 Task: Create a due date automation trigger when advanced on, 2 working days after a card is due add fields without custom field "Resume" cleared at 11:00 AM.
Action: Mouse moved to (1357, 103)
Screenshot: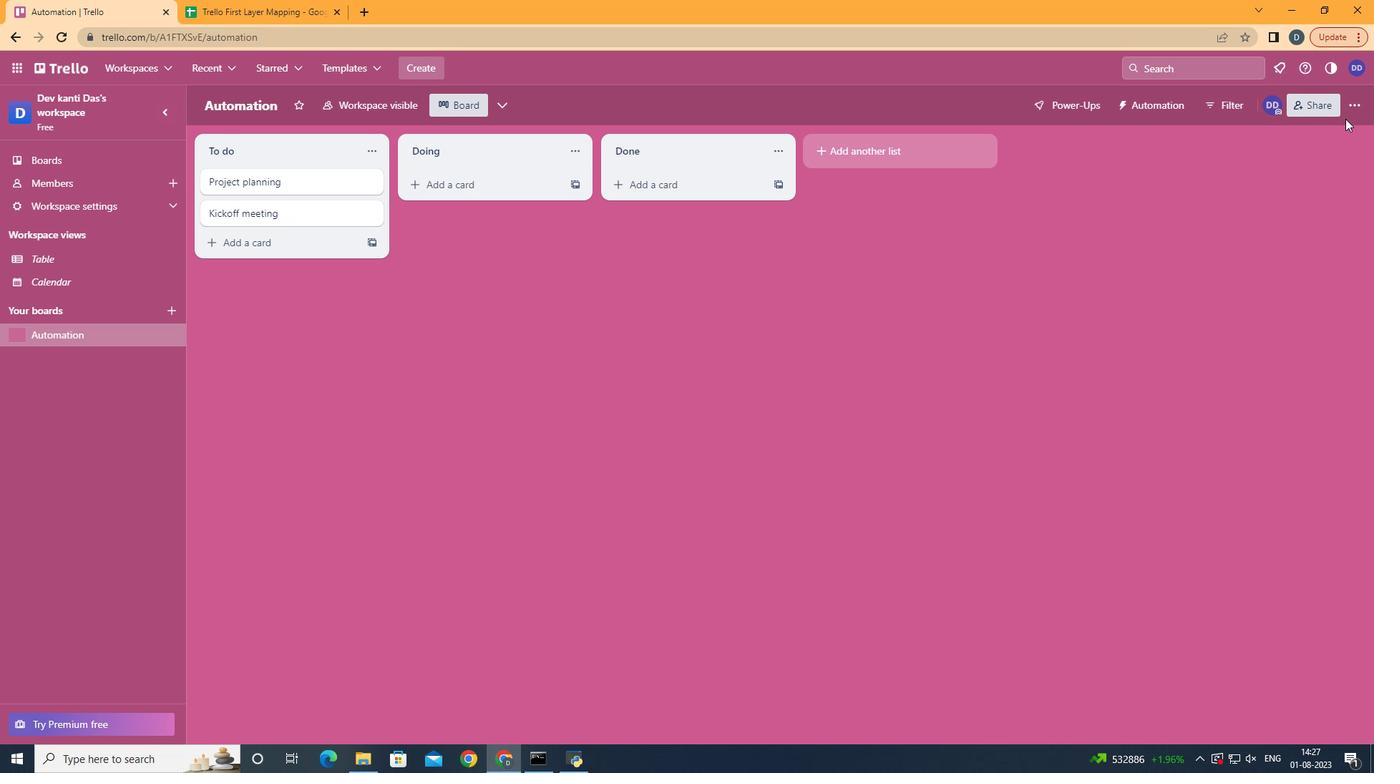 
Action: Mouse pressed left at (1357, 103)
Screenshot: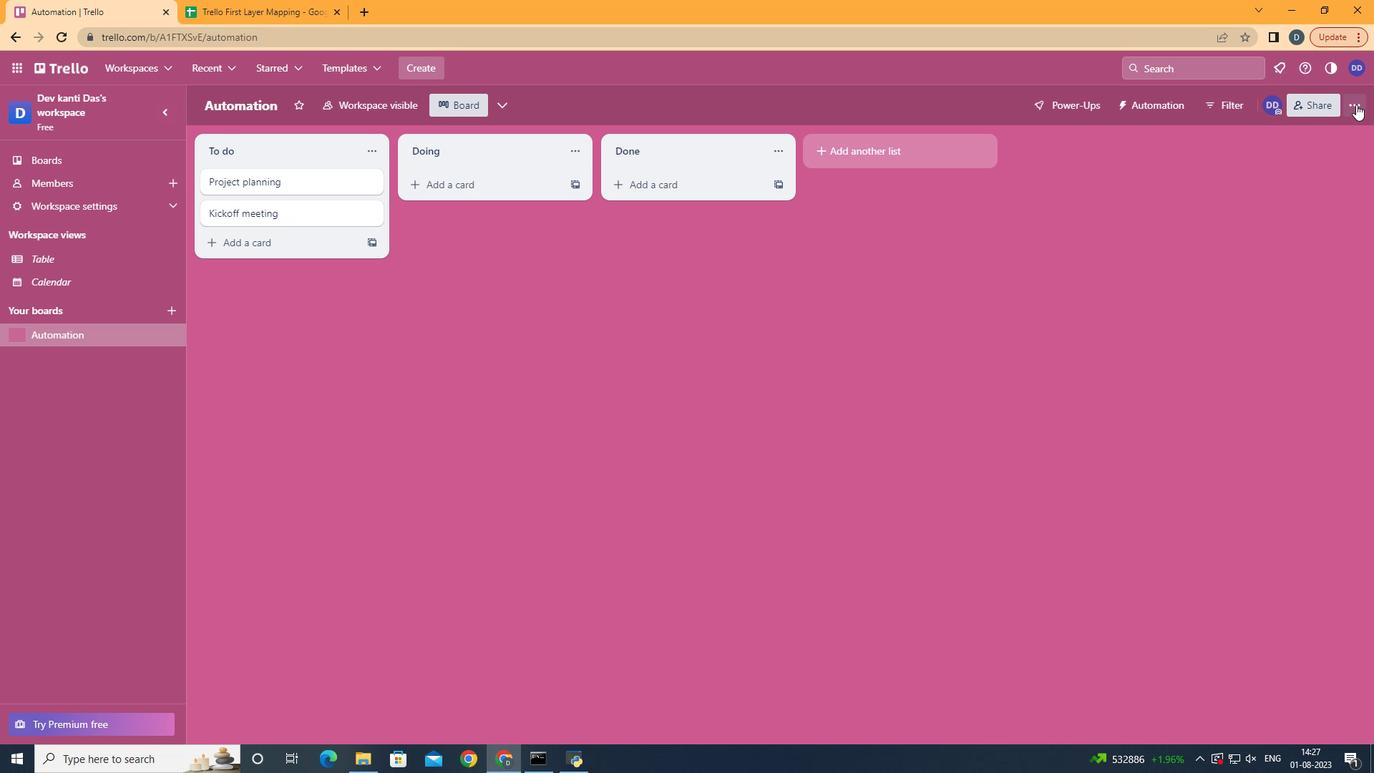 
Action: Mouse moved to (1296, 287)
Screenshot: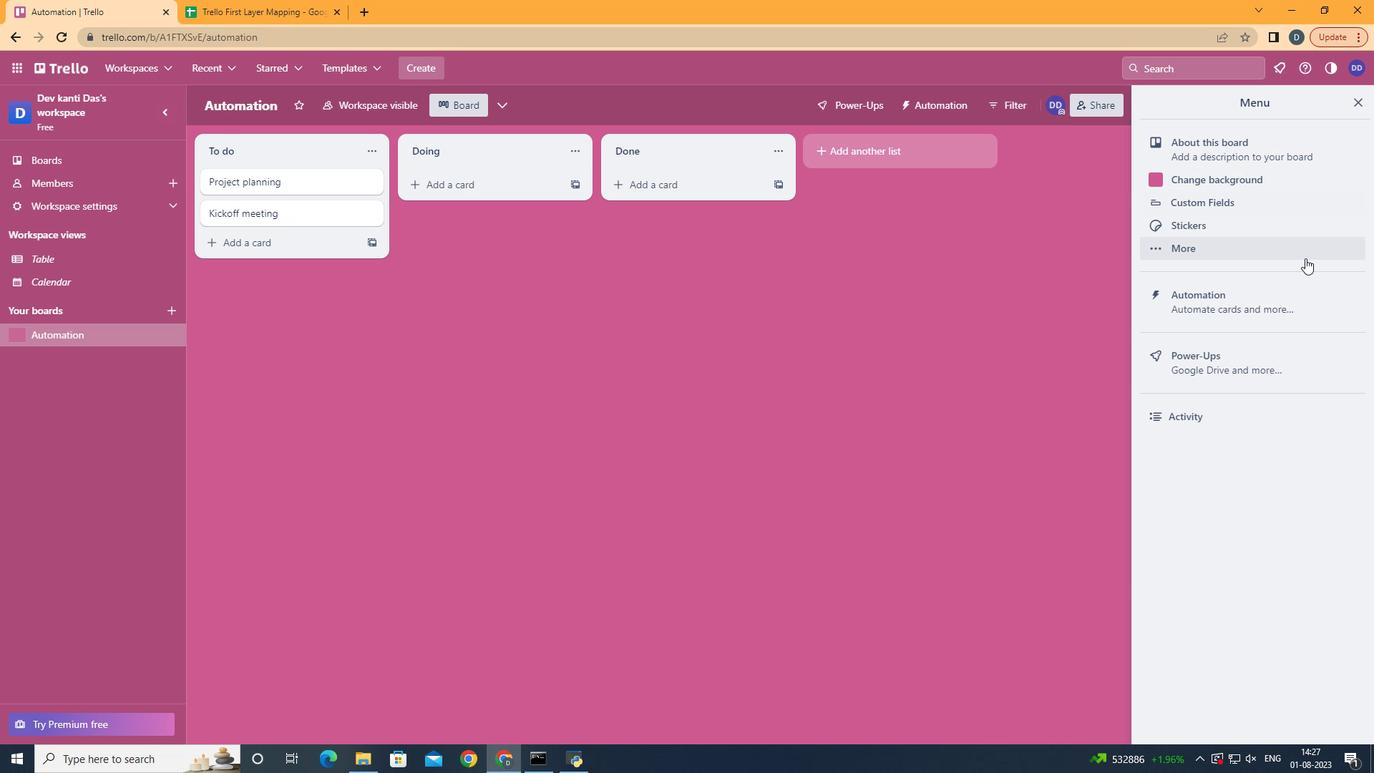 
Action: Mouse pressed left at (1296, 287)
Screenshot: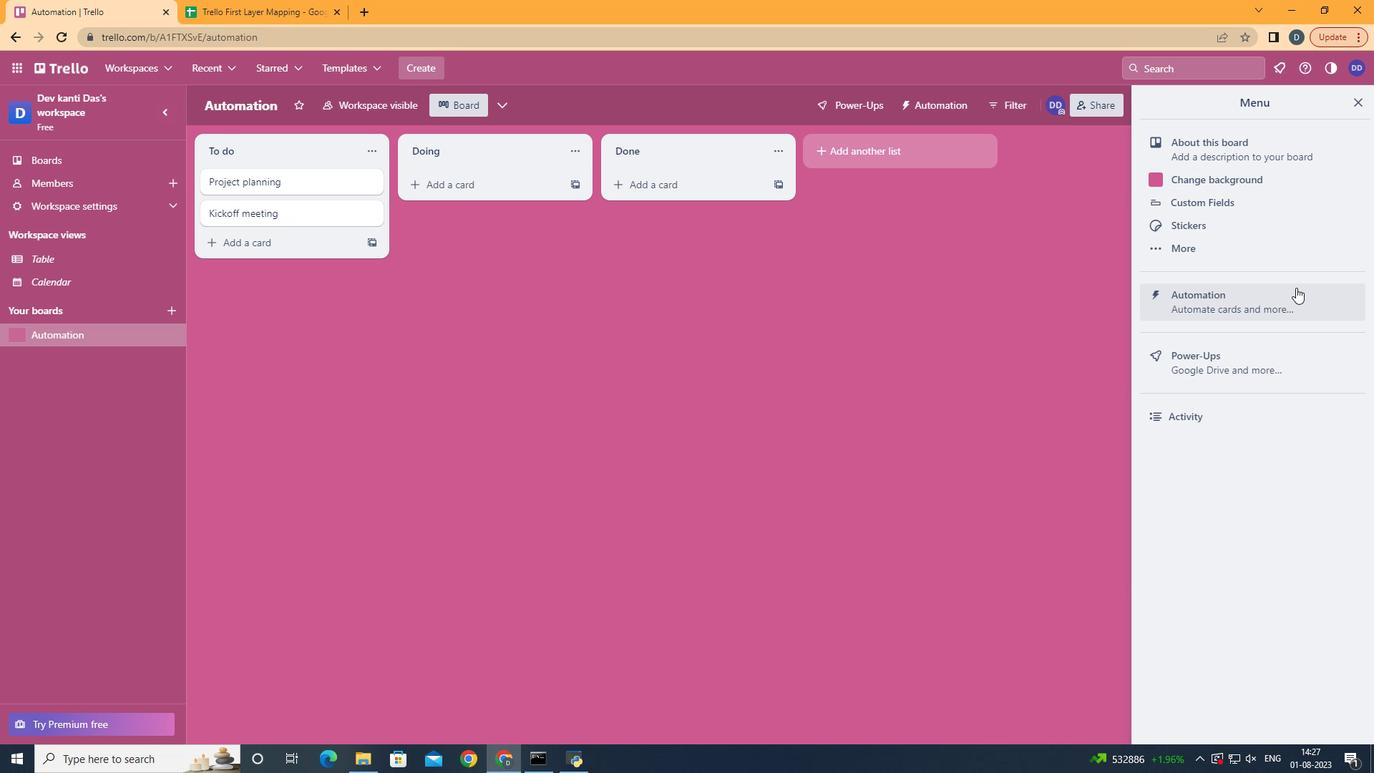 
Action: Mouse moved to (284, 290)
Screenshot: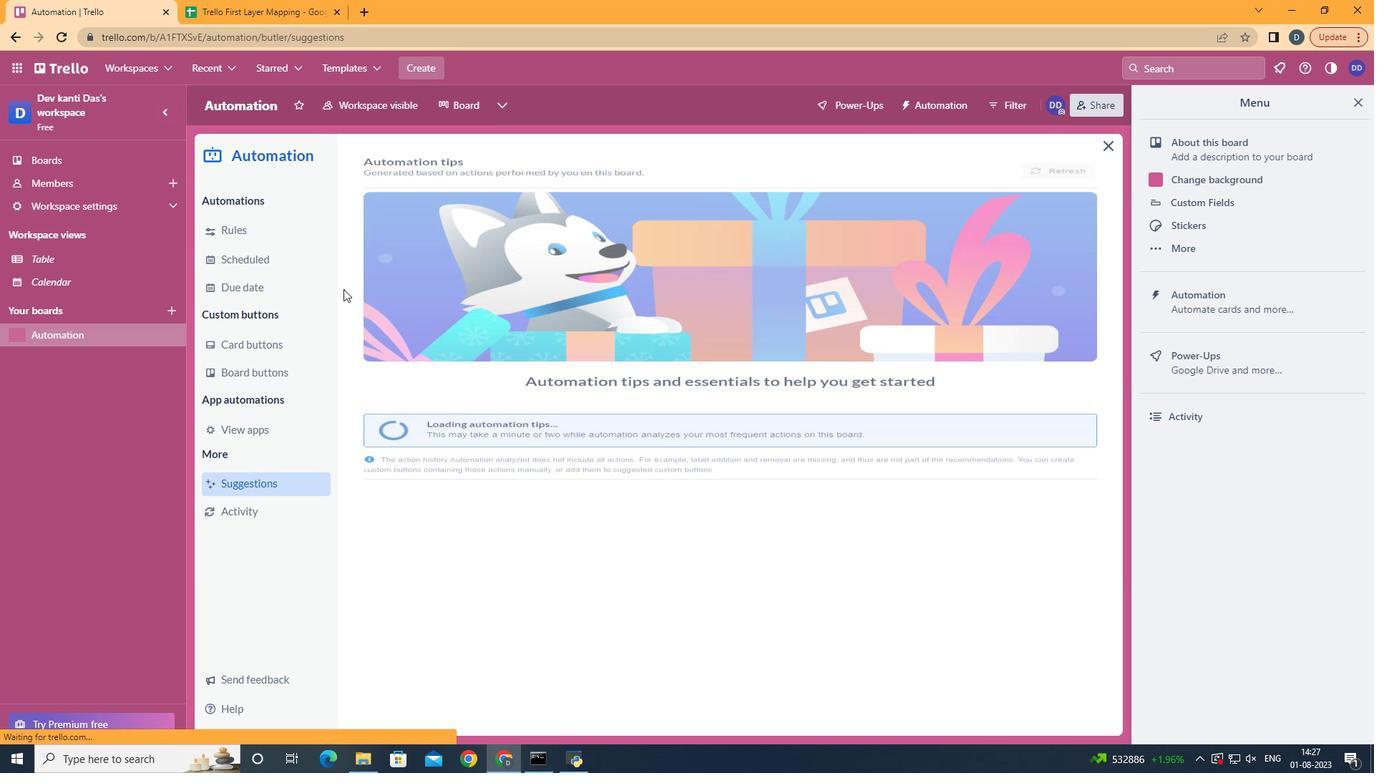 
Action: Mouse pressed left at (284, 290)
Screenshot: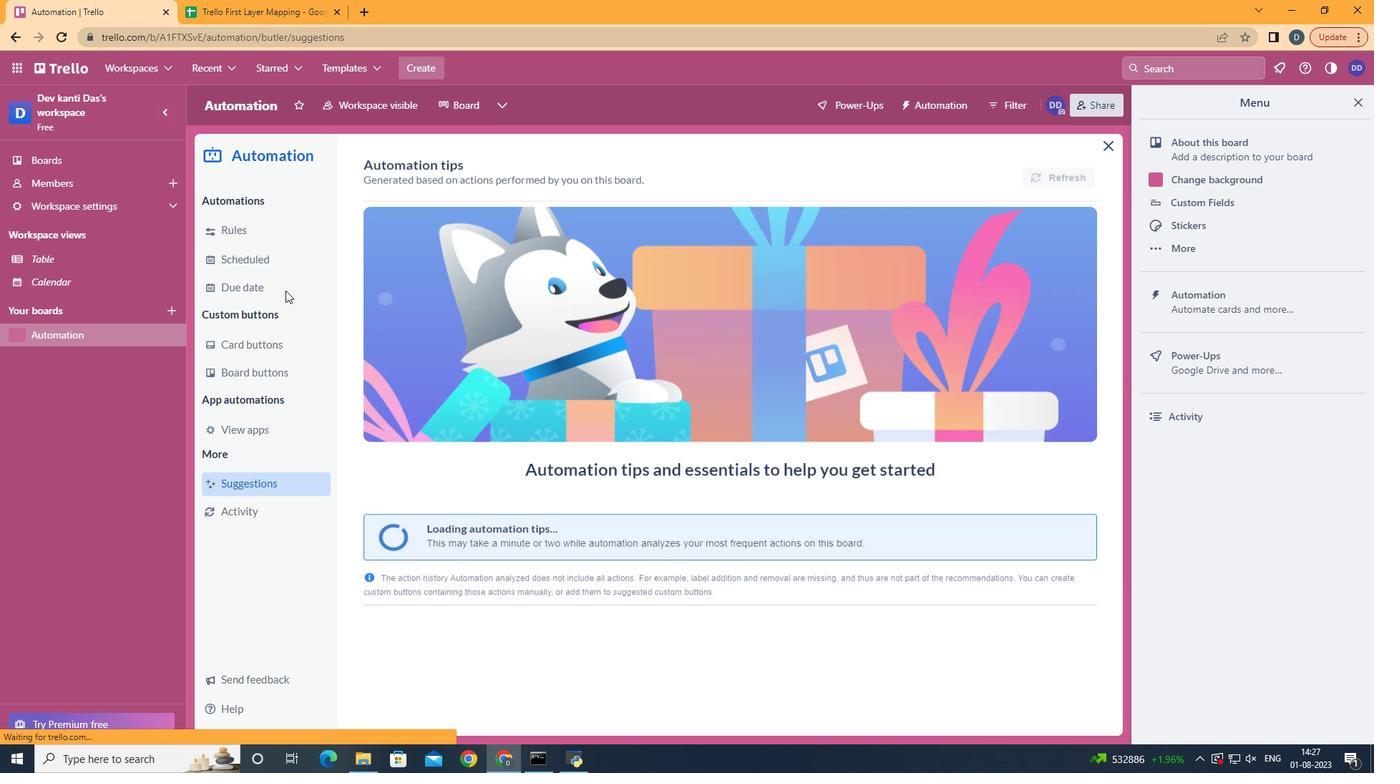 
Action: Mouse moved to (1014, 173)
Screenshot: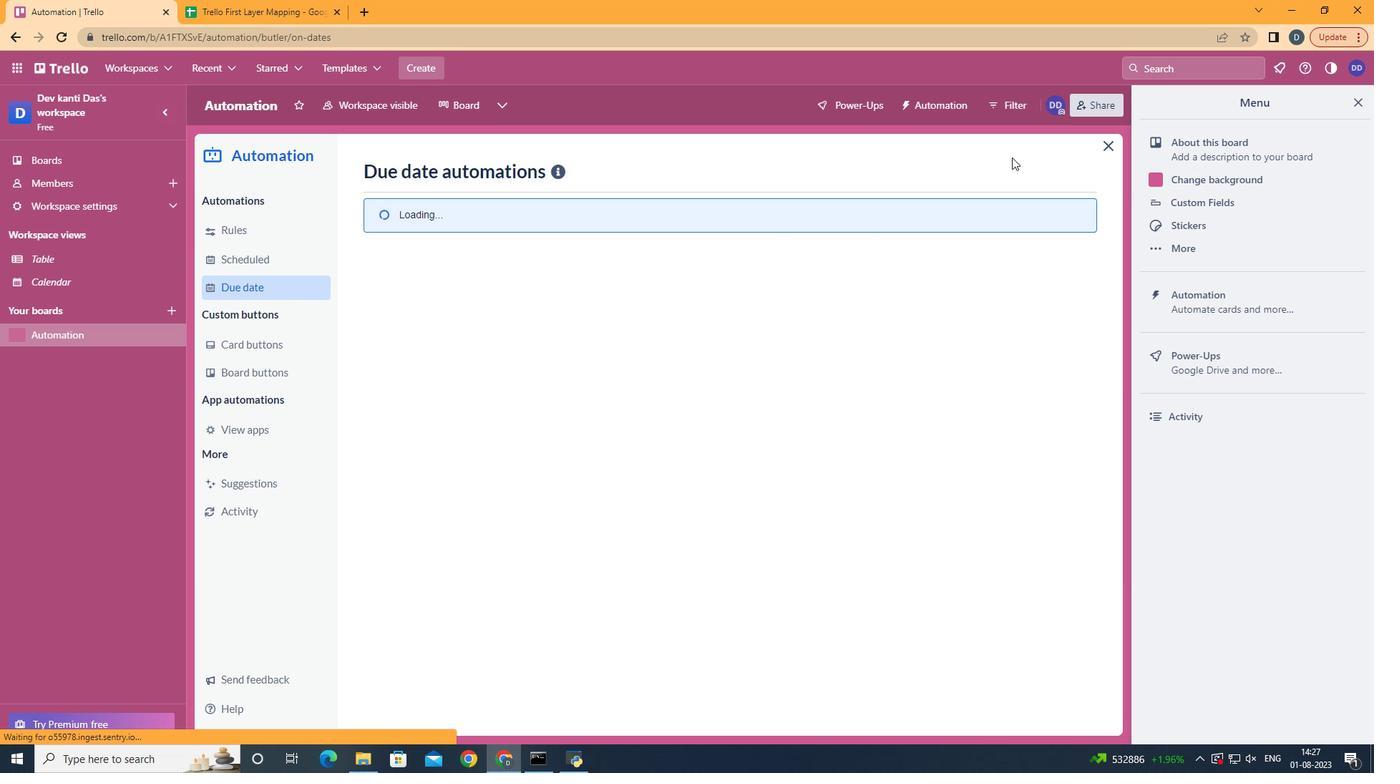 
Action: Mouse pressed left at (1014, 173)
Screenshot: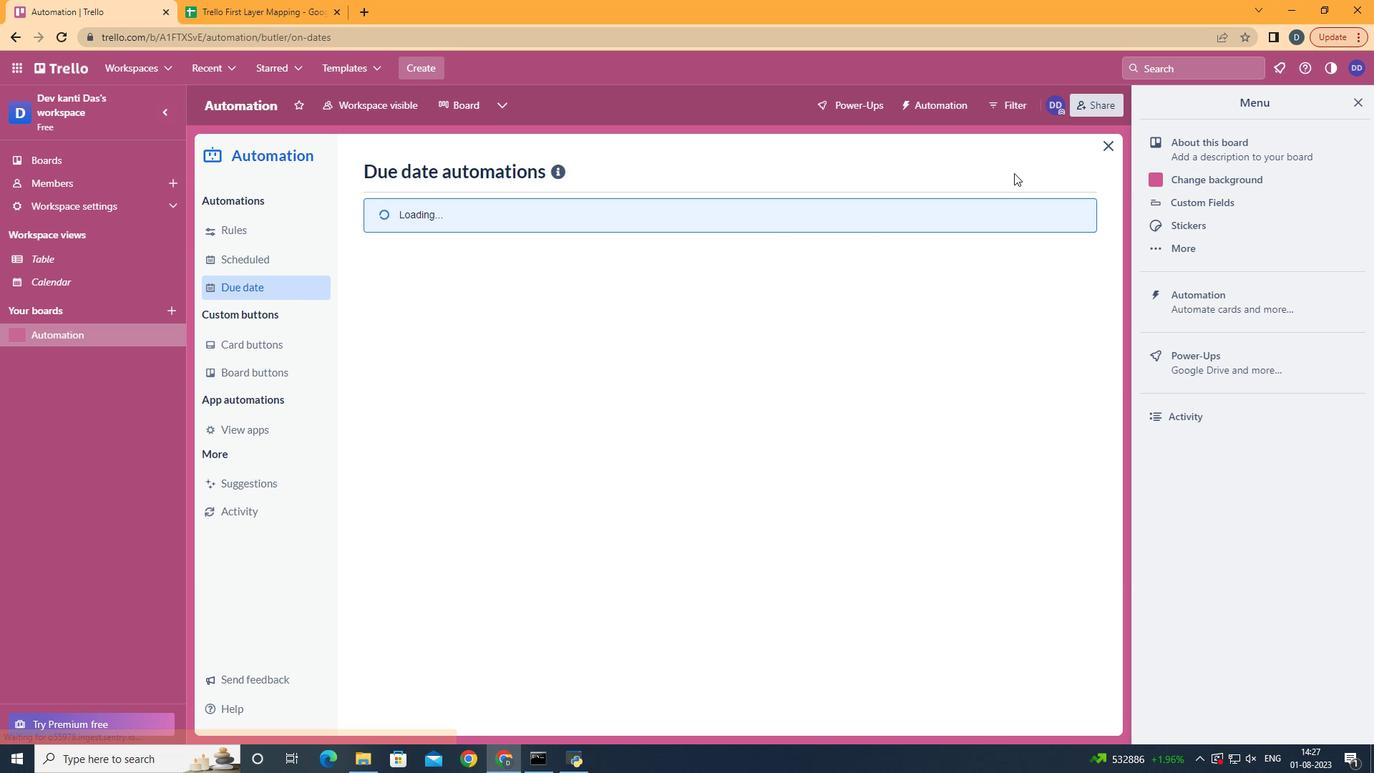 
Action: Mouse moved to (715, 311)
Screenshot: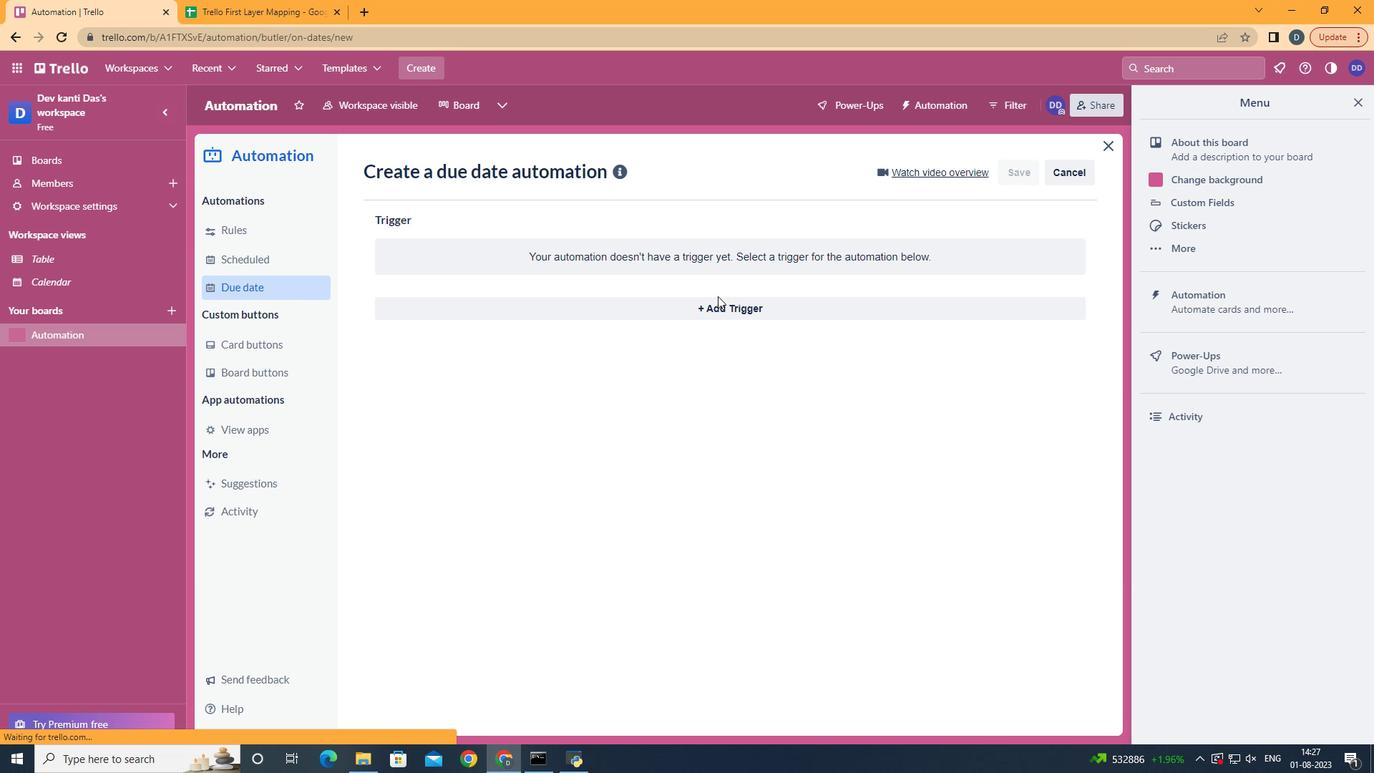 
Action: Mouse pressed left at (715, 311)
Screenshot: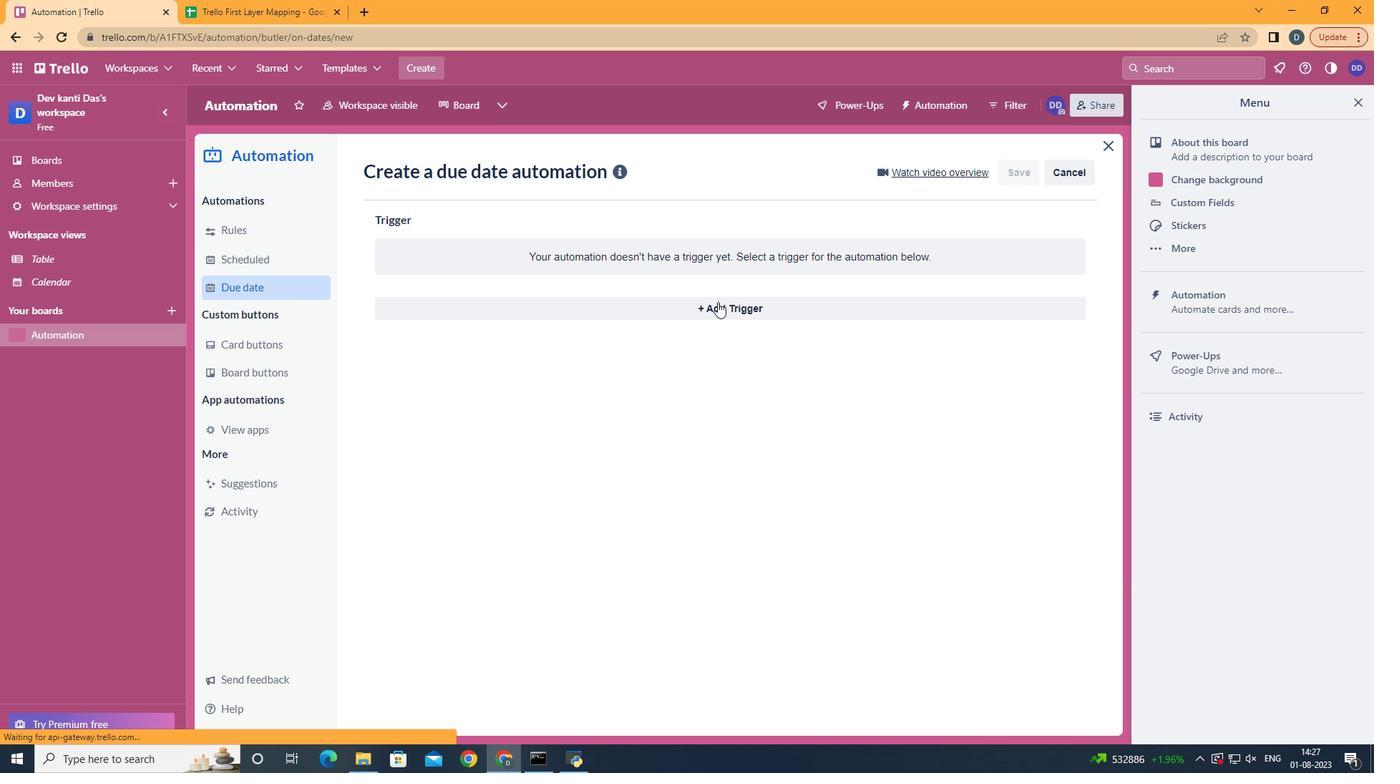
Action: Mouse moved to (458, 577)
Screenshot: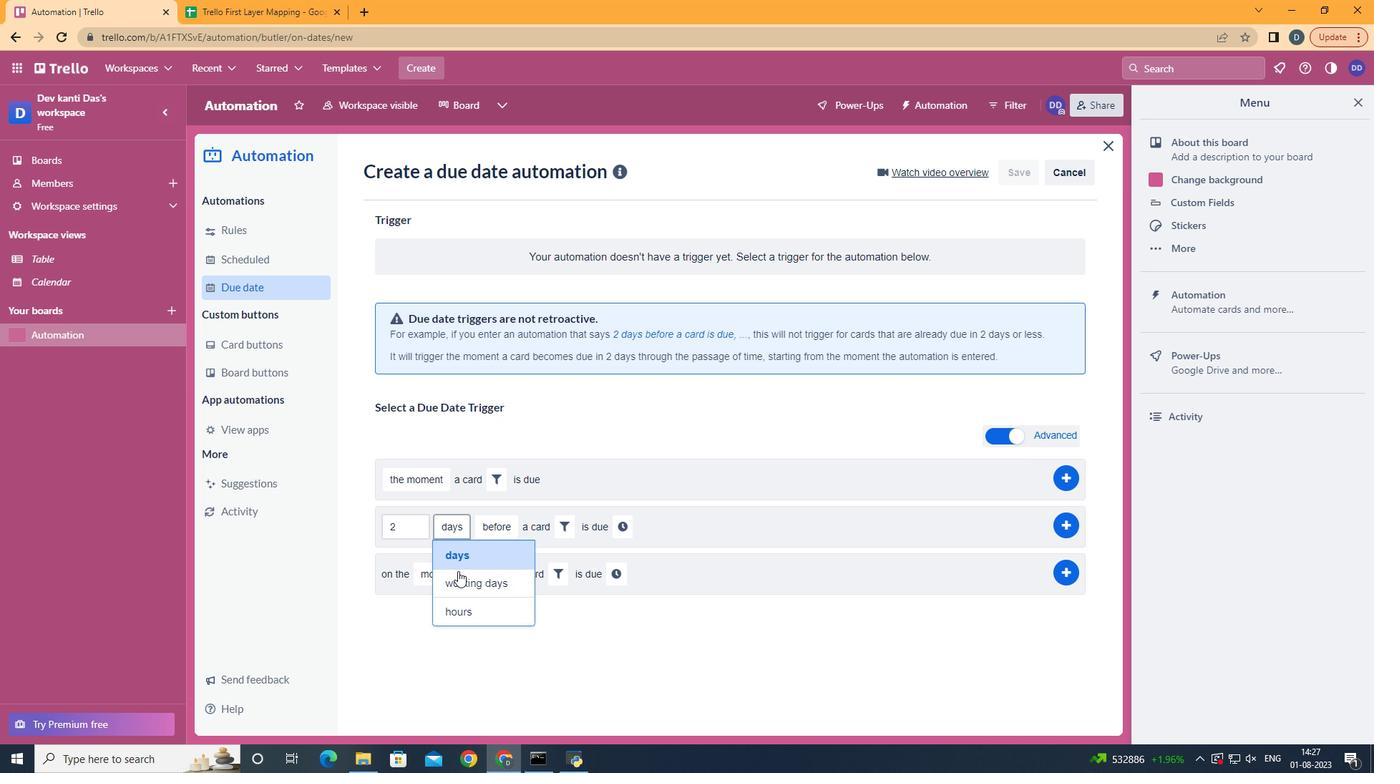 
Action: Mouse pressed left at (458, 577)
Screenshot: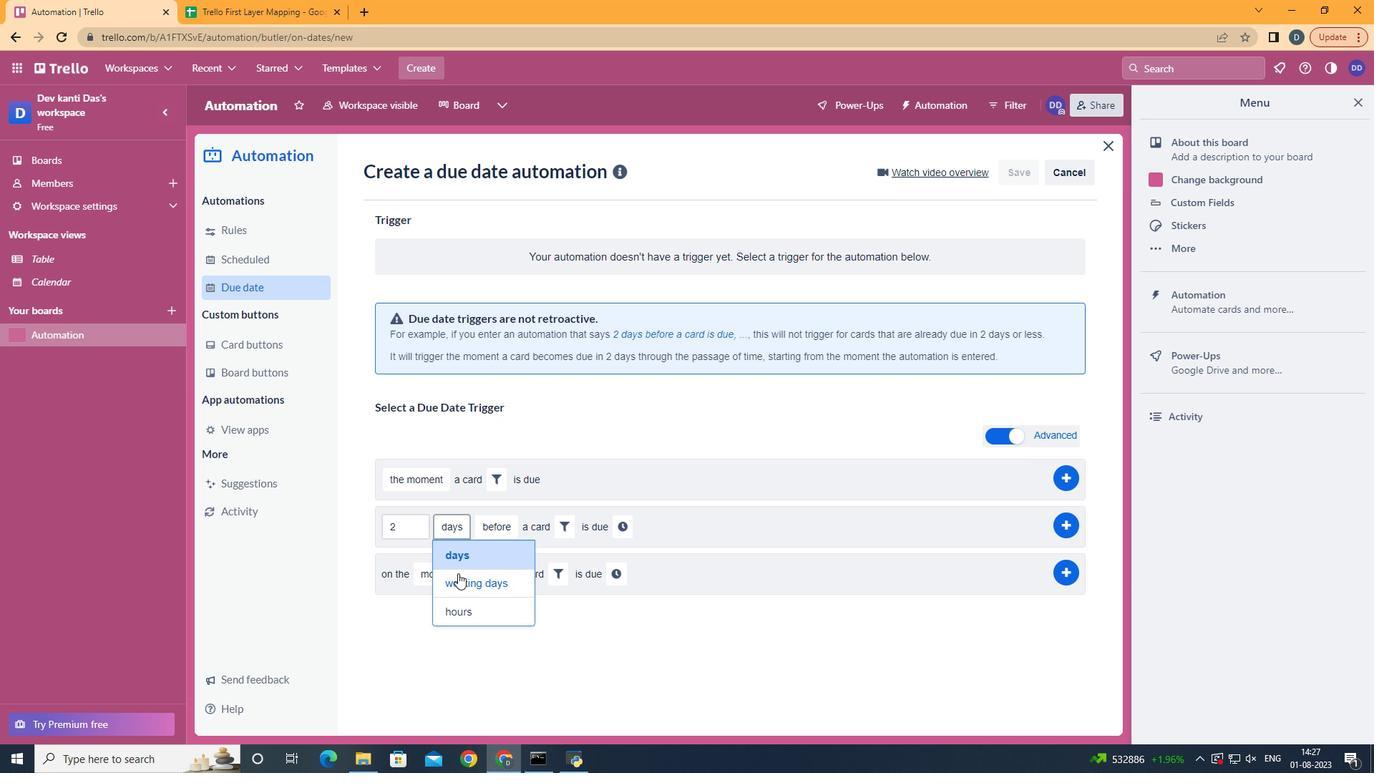 
Action: Mouse moved to (537, 576)
Screenshot: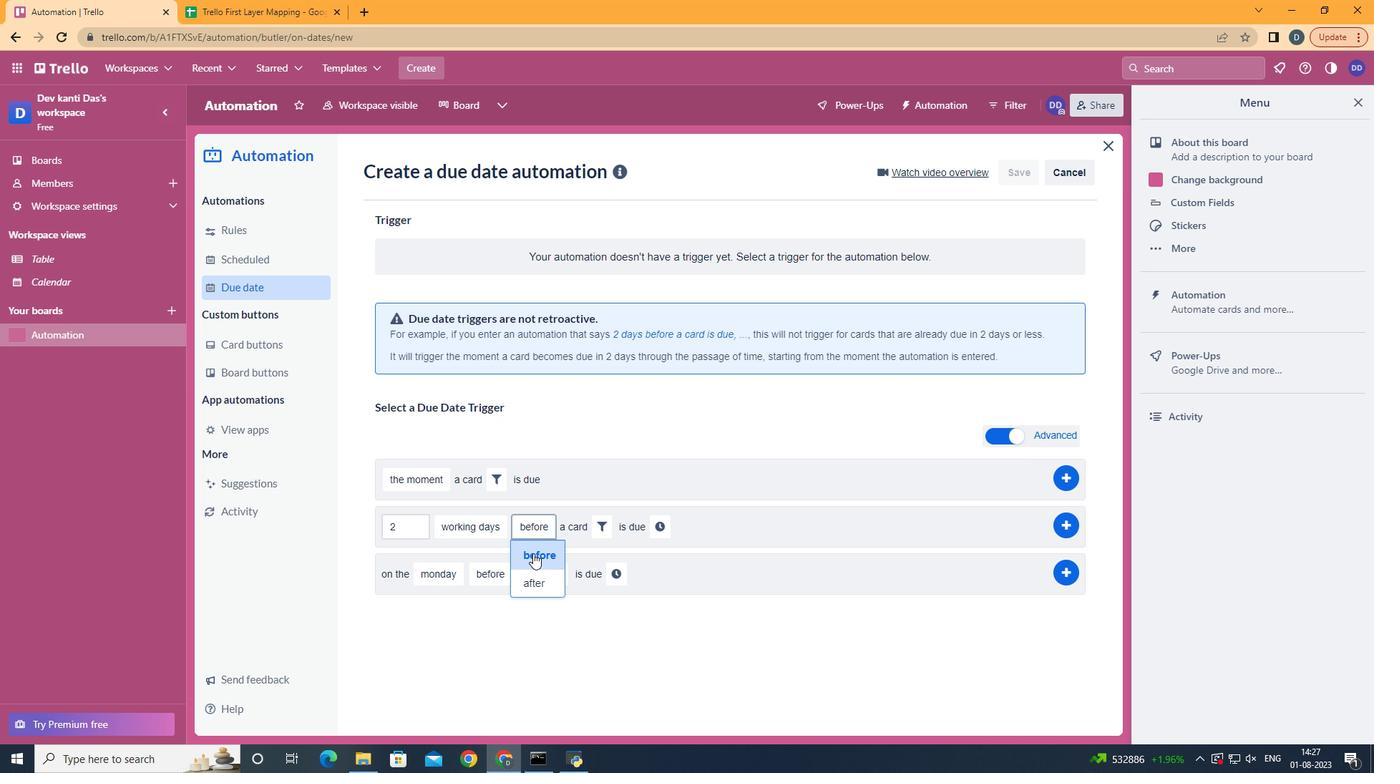 
Action: Mouse pressed left at (537, 576)
Screenshot: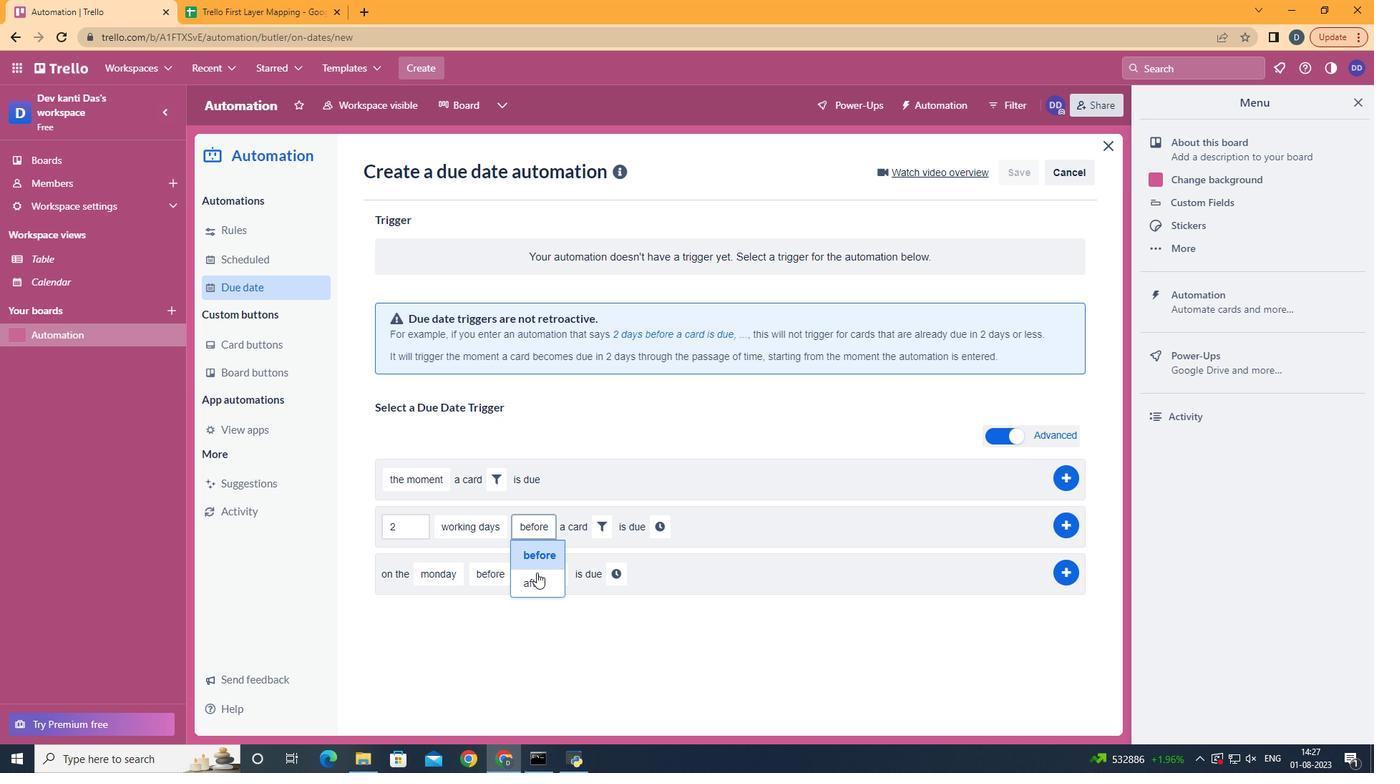 
Action: Mouse moved to (607, 523)
Screenshot: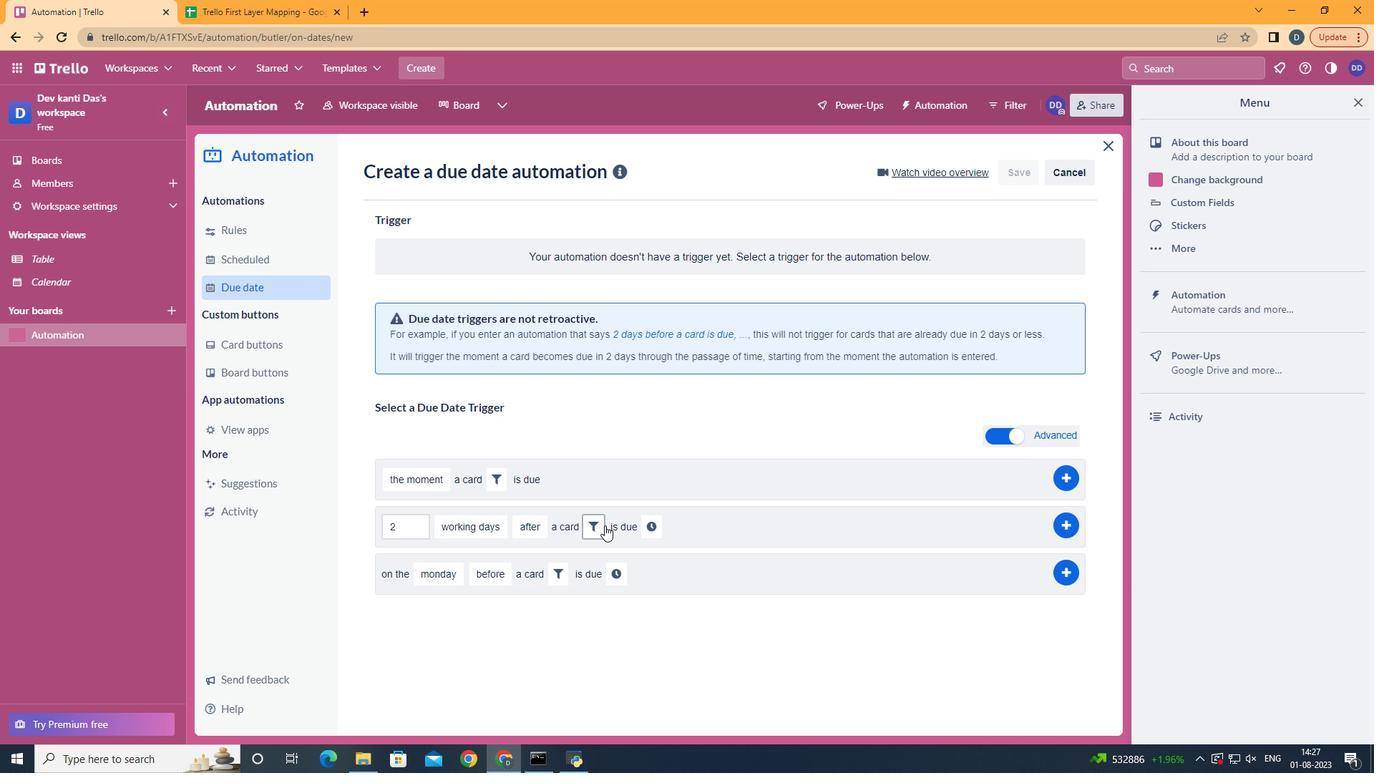 
Action: Mouse pressed left at (607, 523)
Screenshot: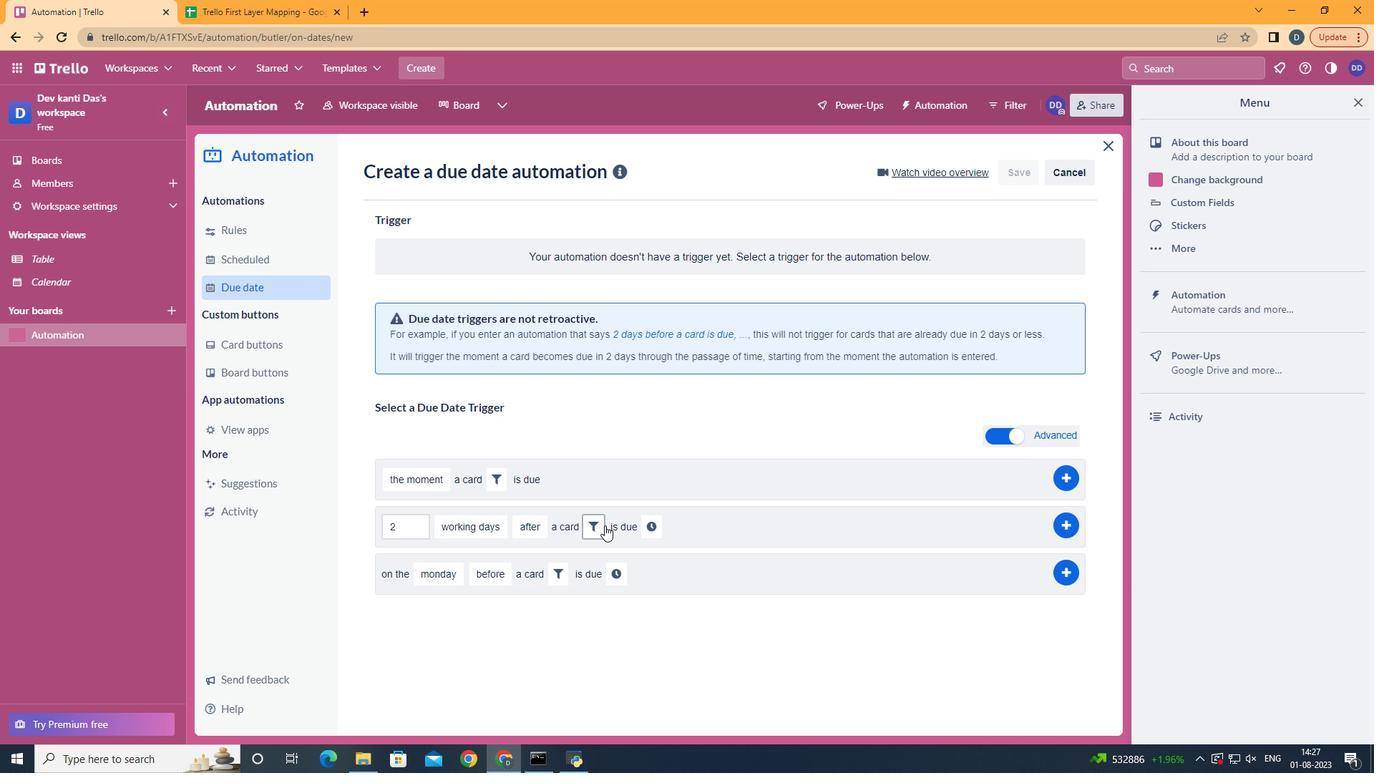 
Action: Mouse moved to (594, 527)
Screenshot: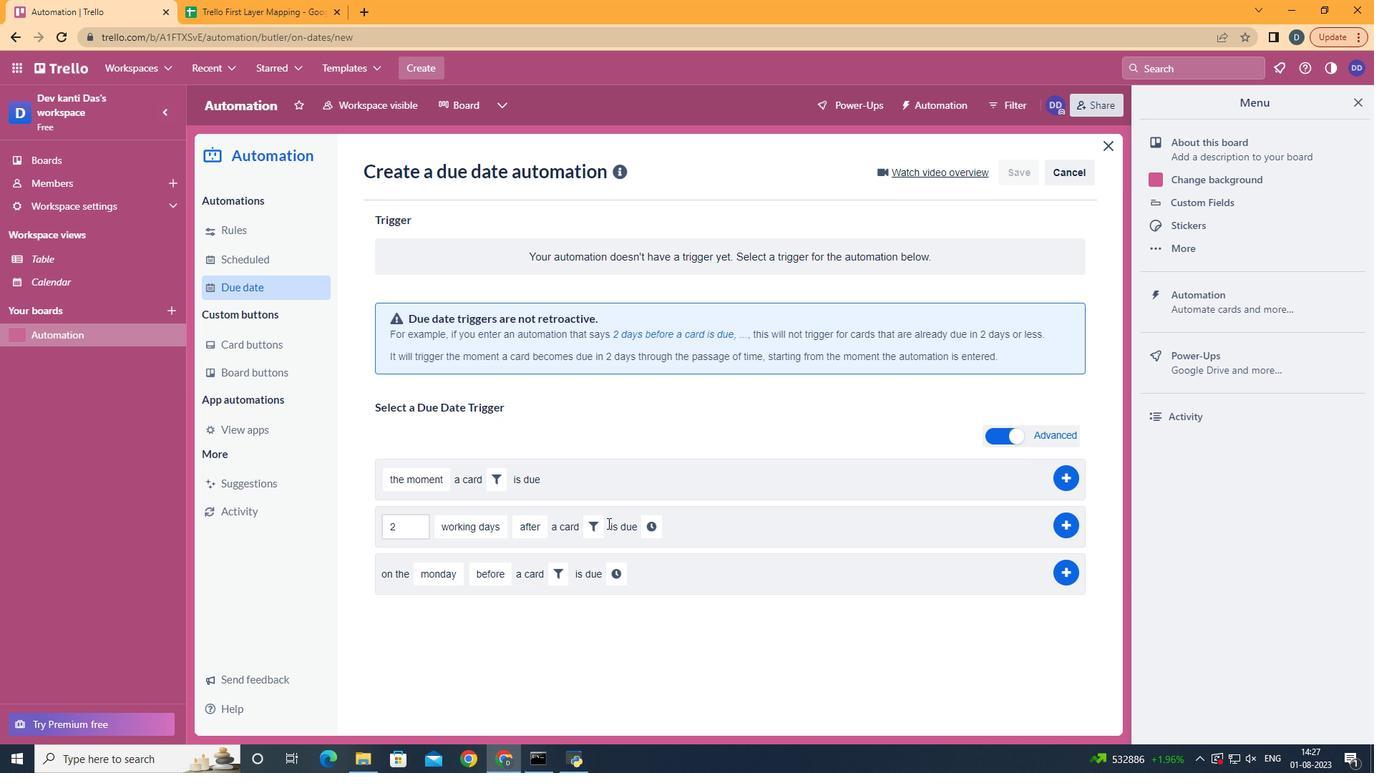 
Action: Mouse pressed left at (594, 527)
Screenshot: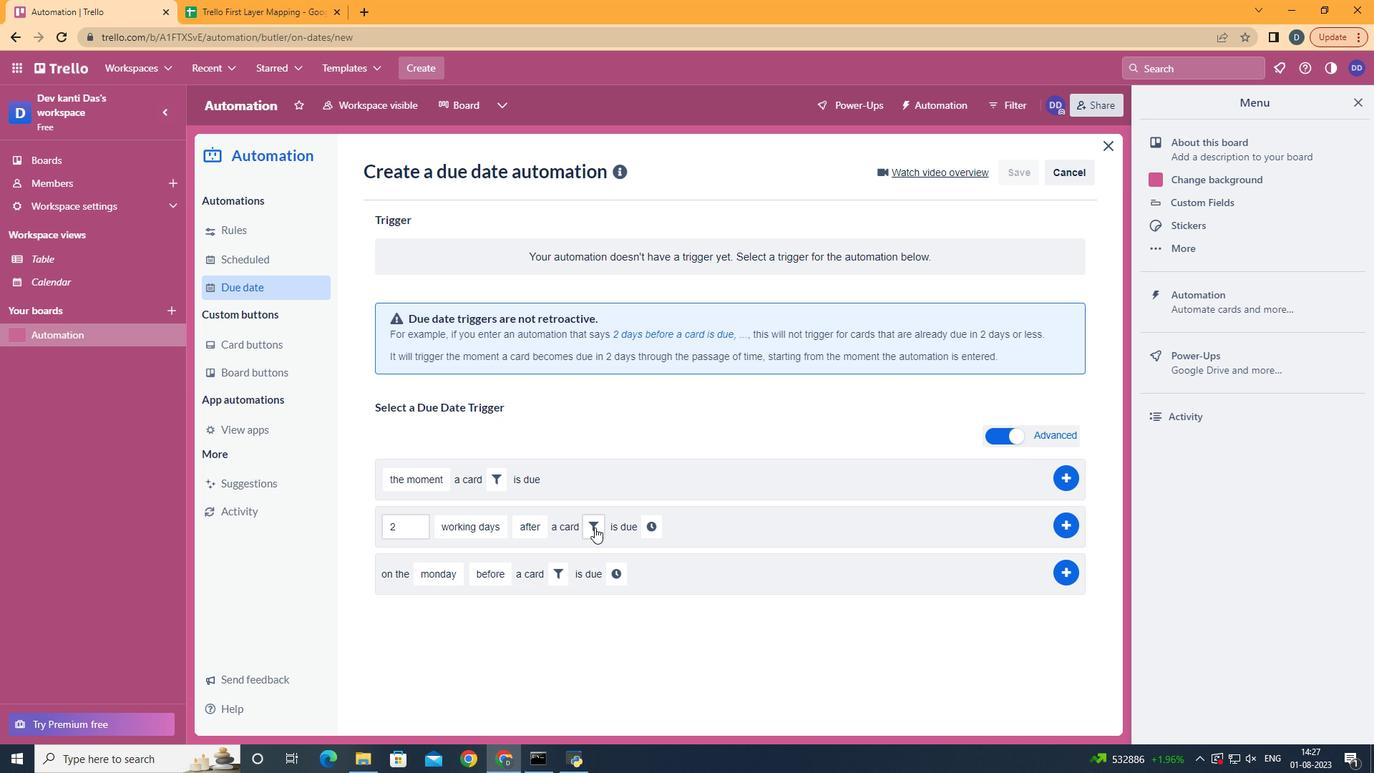 
Action: Mouse moved to (823, 574)
Screenshot: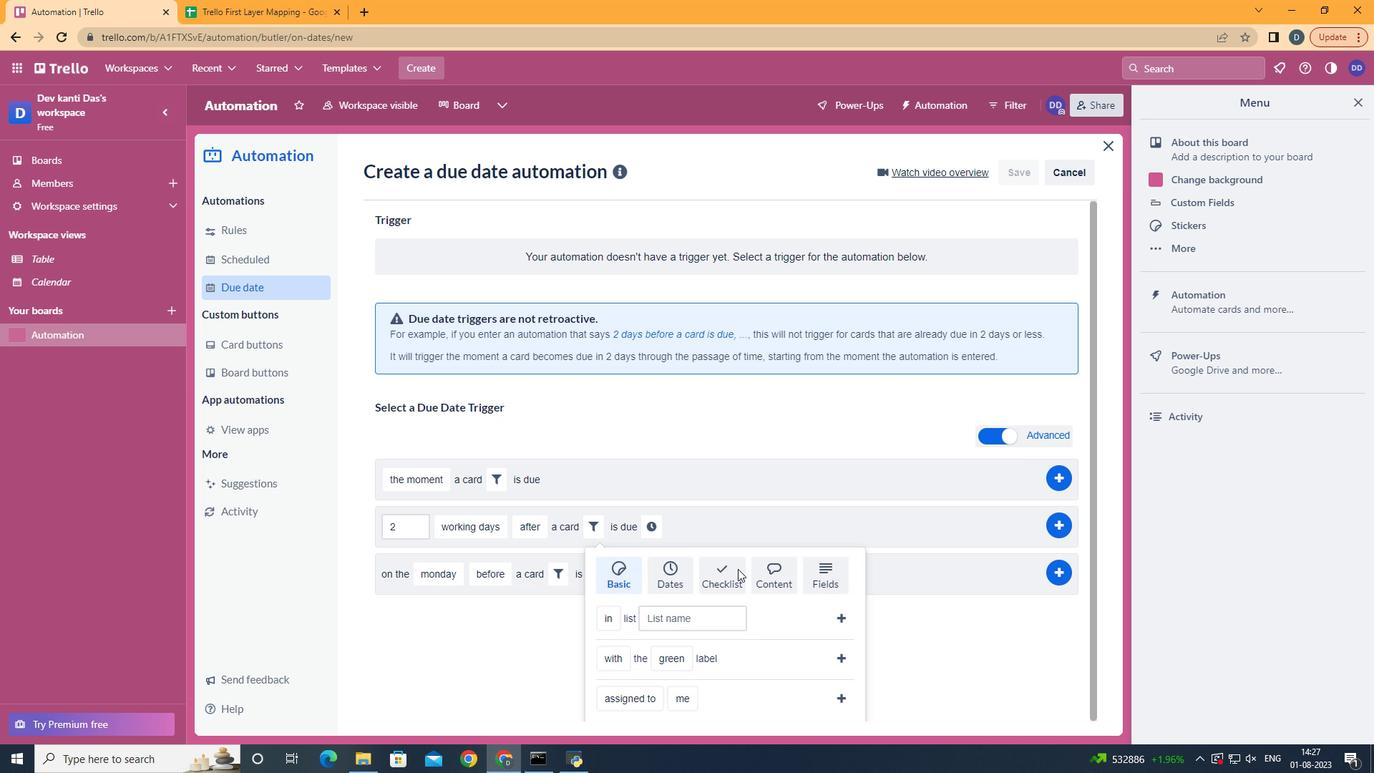 
Action: Mouse pressed left at (823, 574)
Screenshot: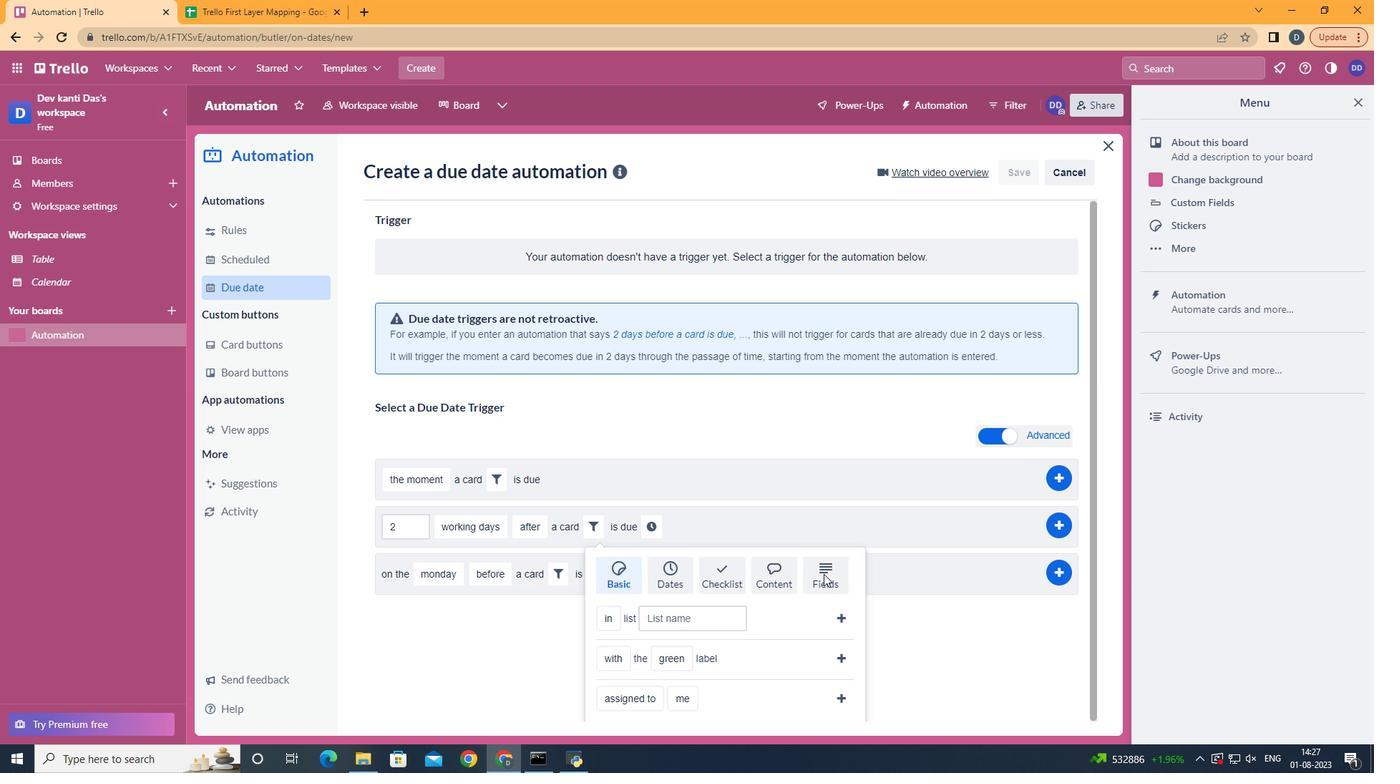 
Action: Mouse scrolled (823, 573) with delta (0, 0)
Screenshot: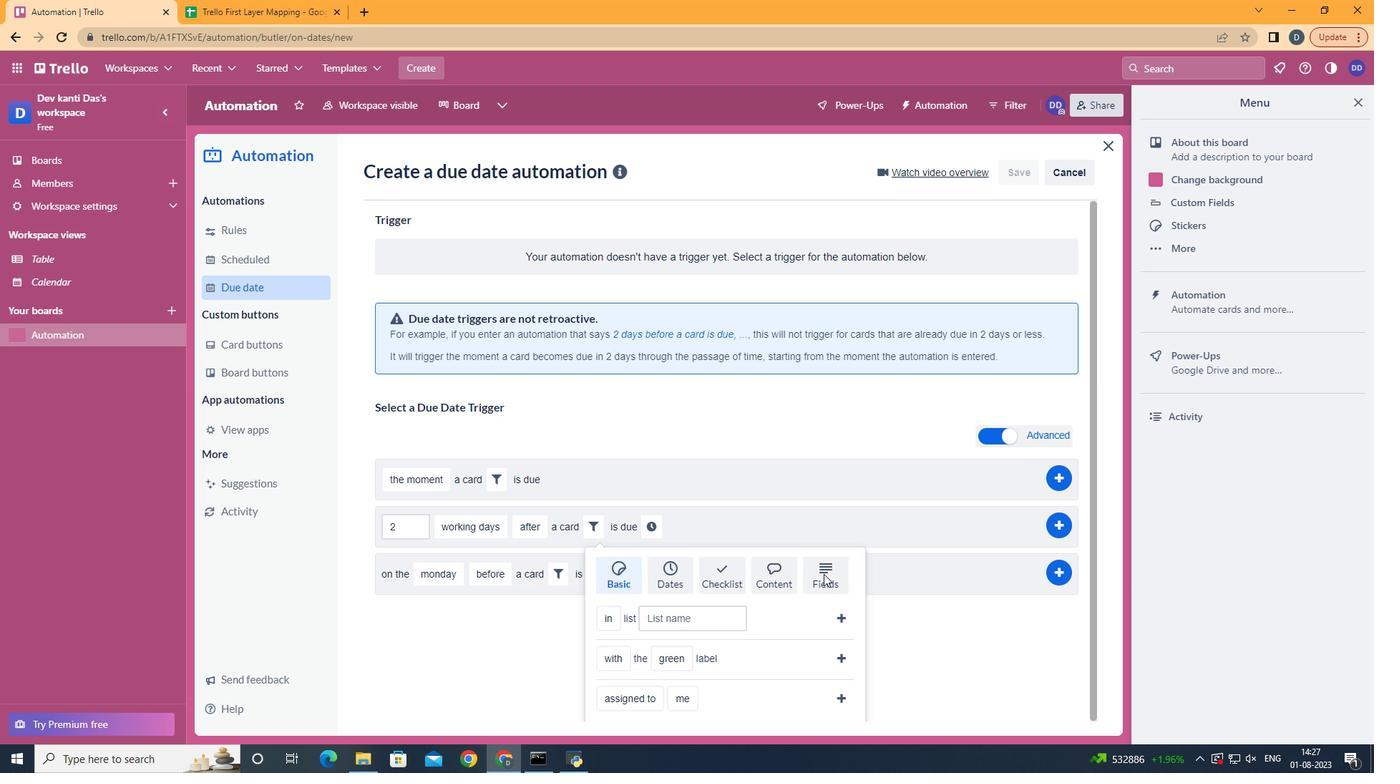 
Action: Mouse scrolled (823, 573) with delta (0, 0)
Screenshot: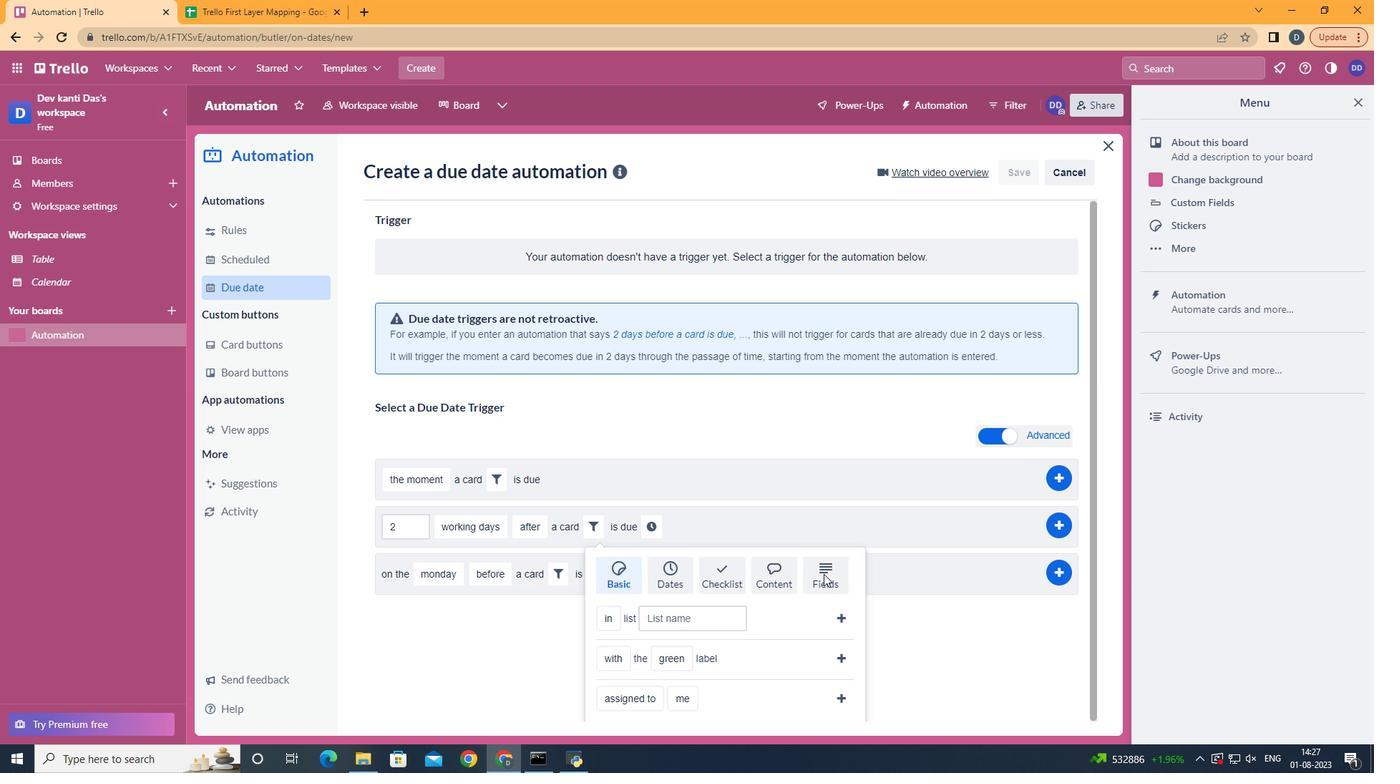 
Action: Mouse scrolled (823, 573) with delta (0, 0)
Screenshot: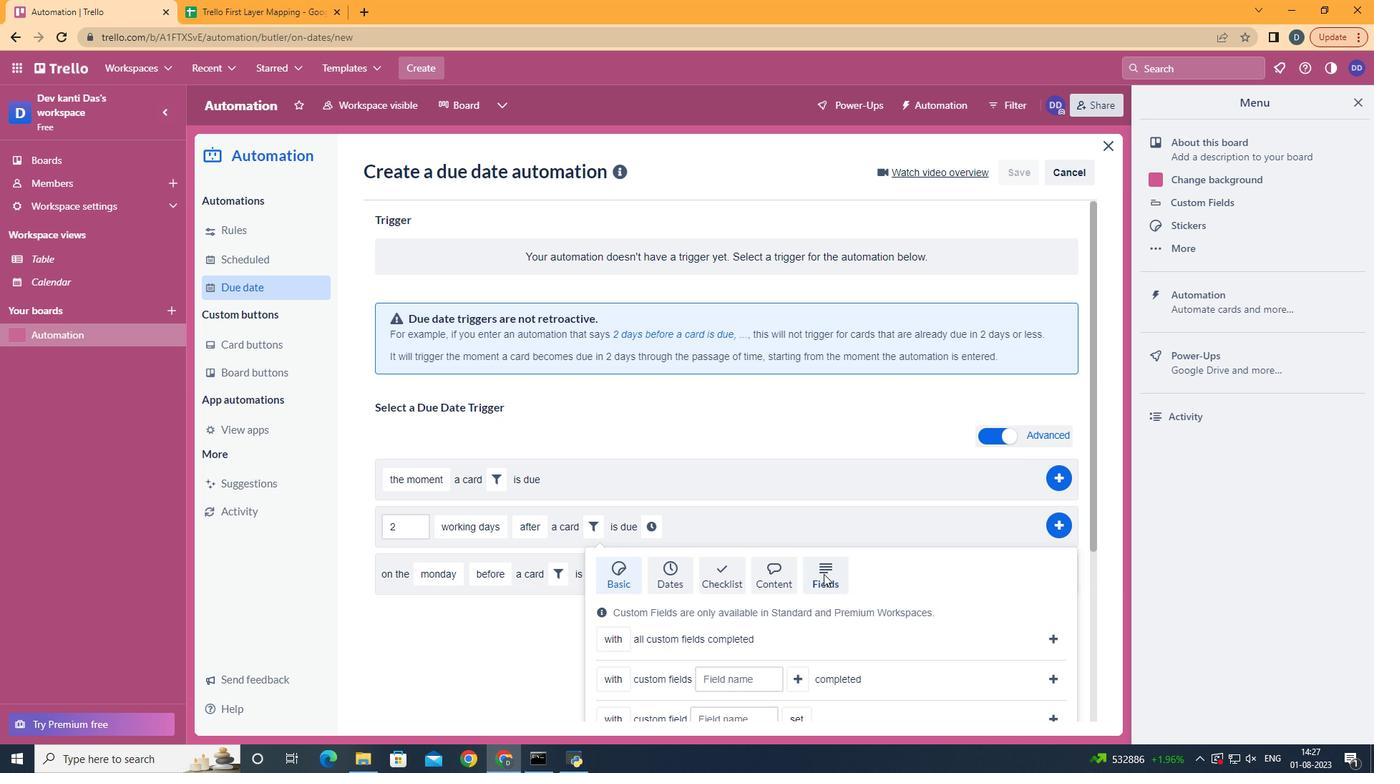 
Action: Mouse scrolled (823, 573) with delta (0, 0)
Screenshot: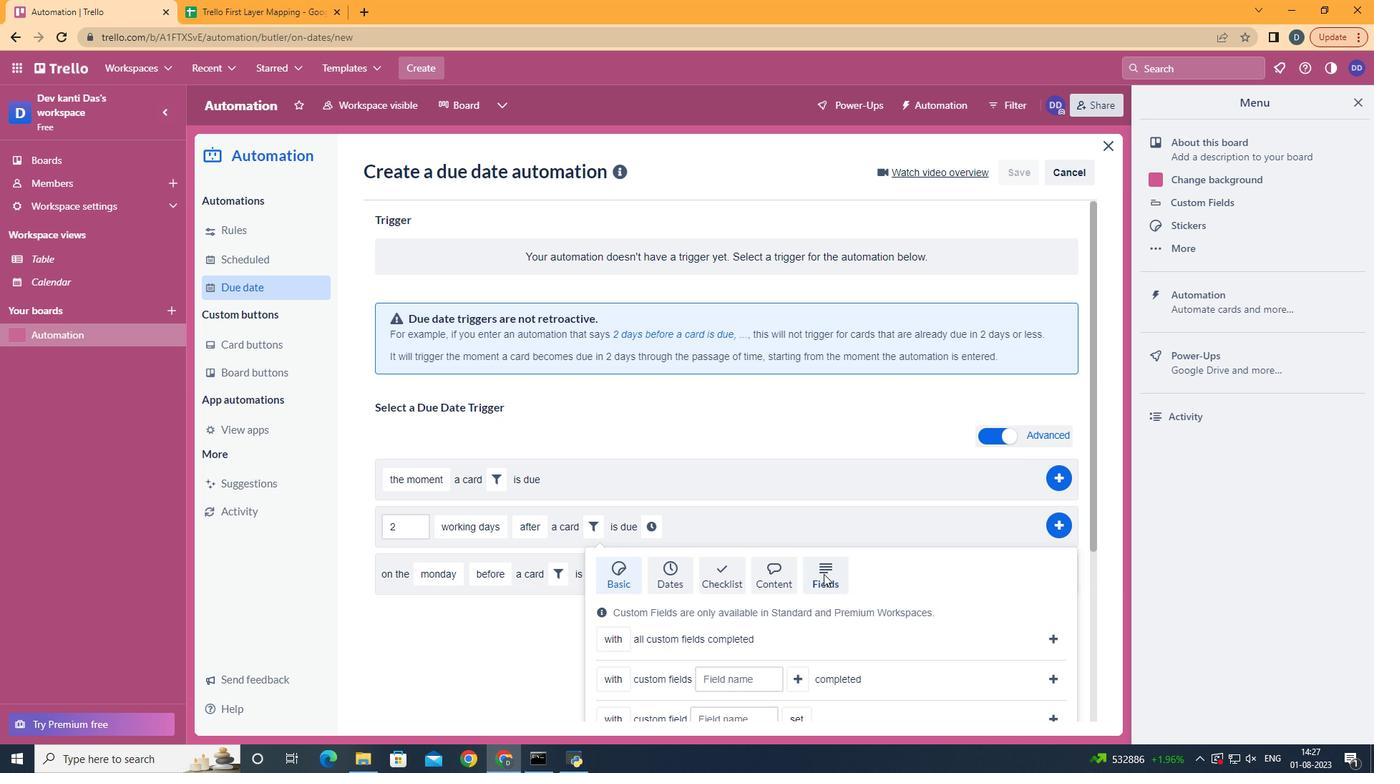 
Action: Mouse scrolled (823, 573) with delta (0, 0)
Screenshot: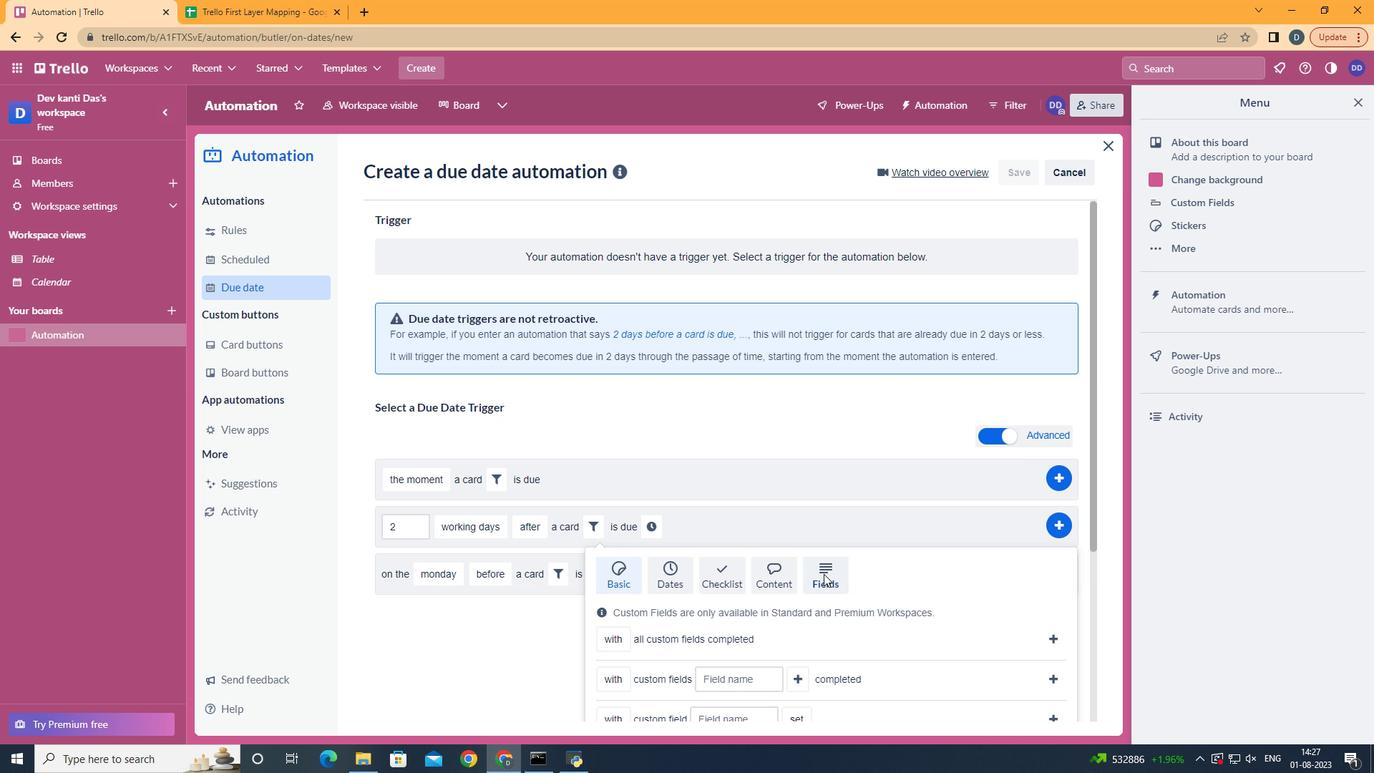 
Action: Mouse moved to (635, 523)
Screenshot: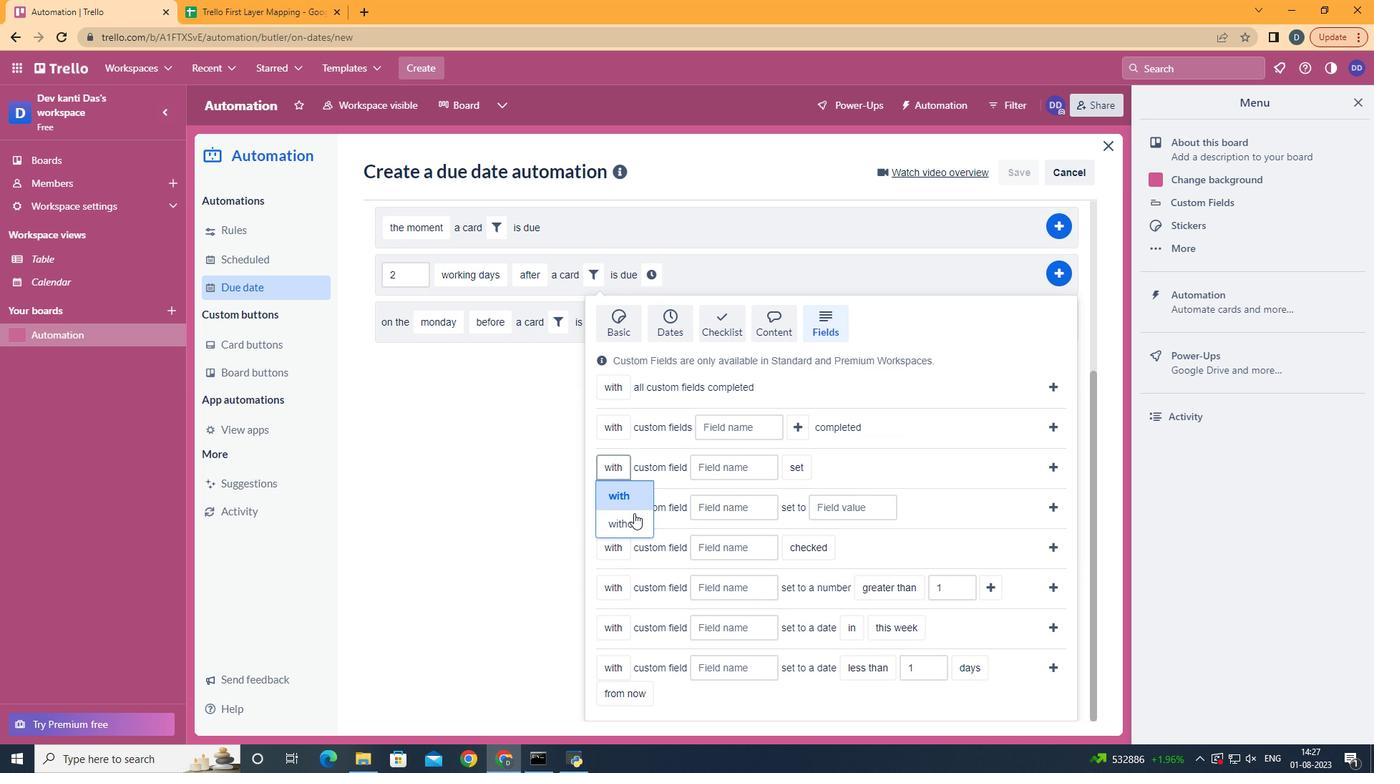 
Action: Mouse pressed left at (635, 523)
Screenshot: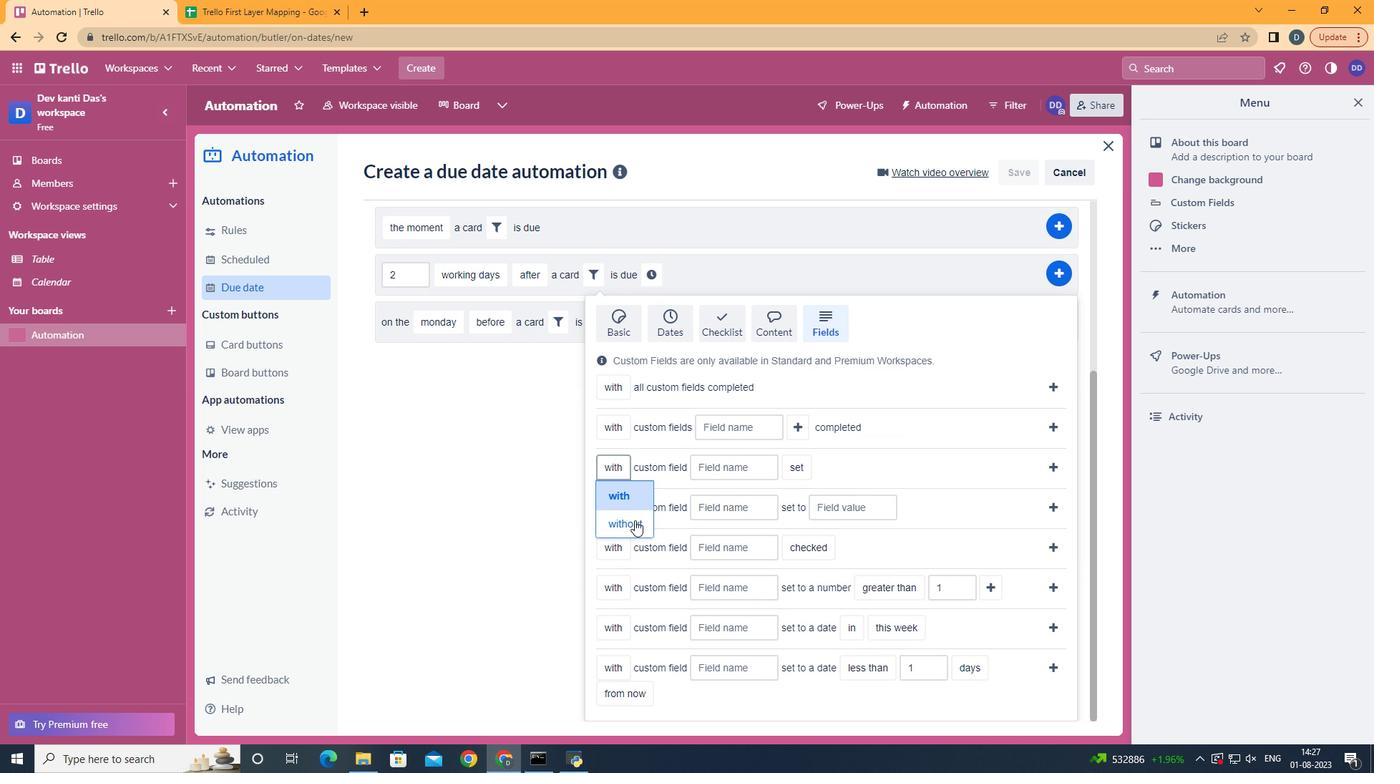 
Action: Mouse moved to (747, 470)
Screenshot: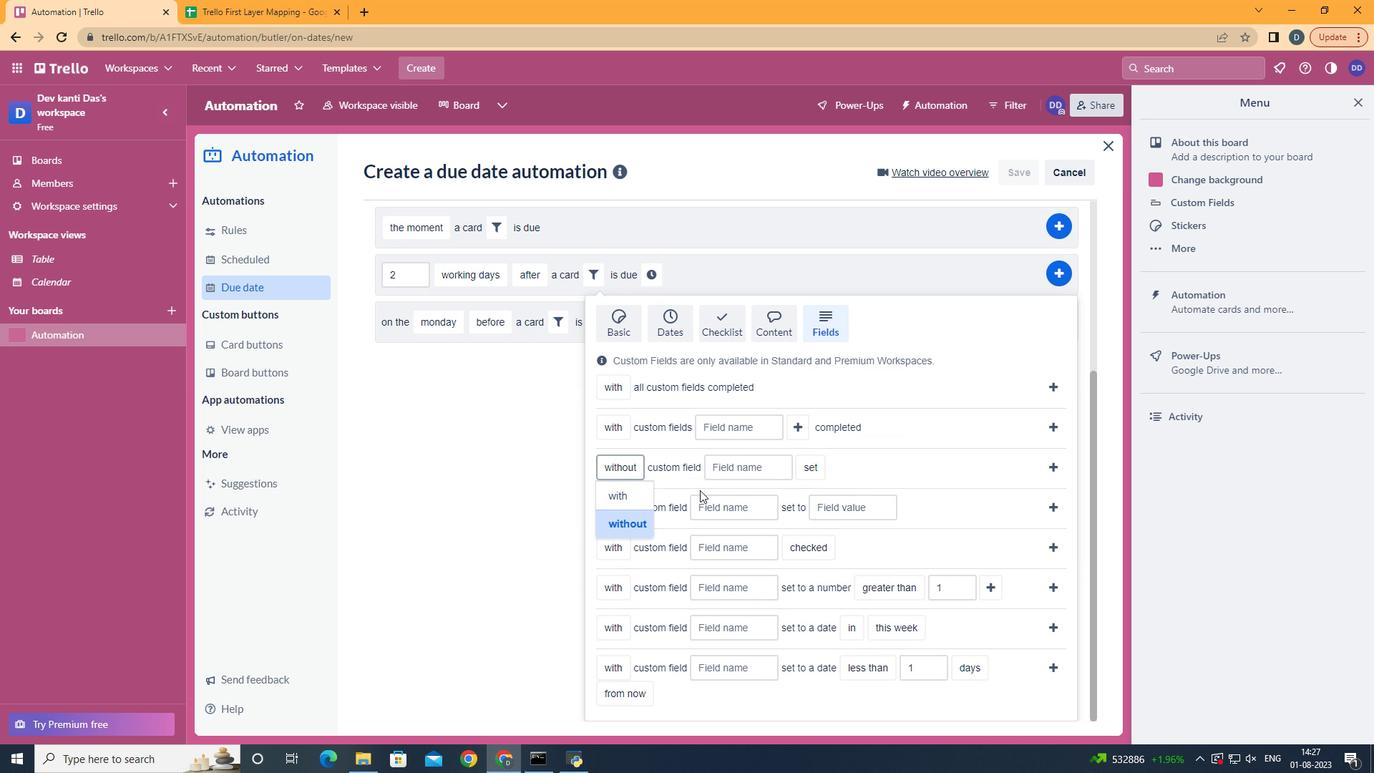 
Action: Mouse pressed left at (747, 470)
Screenshot: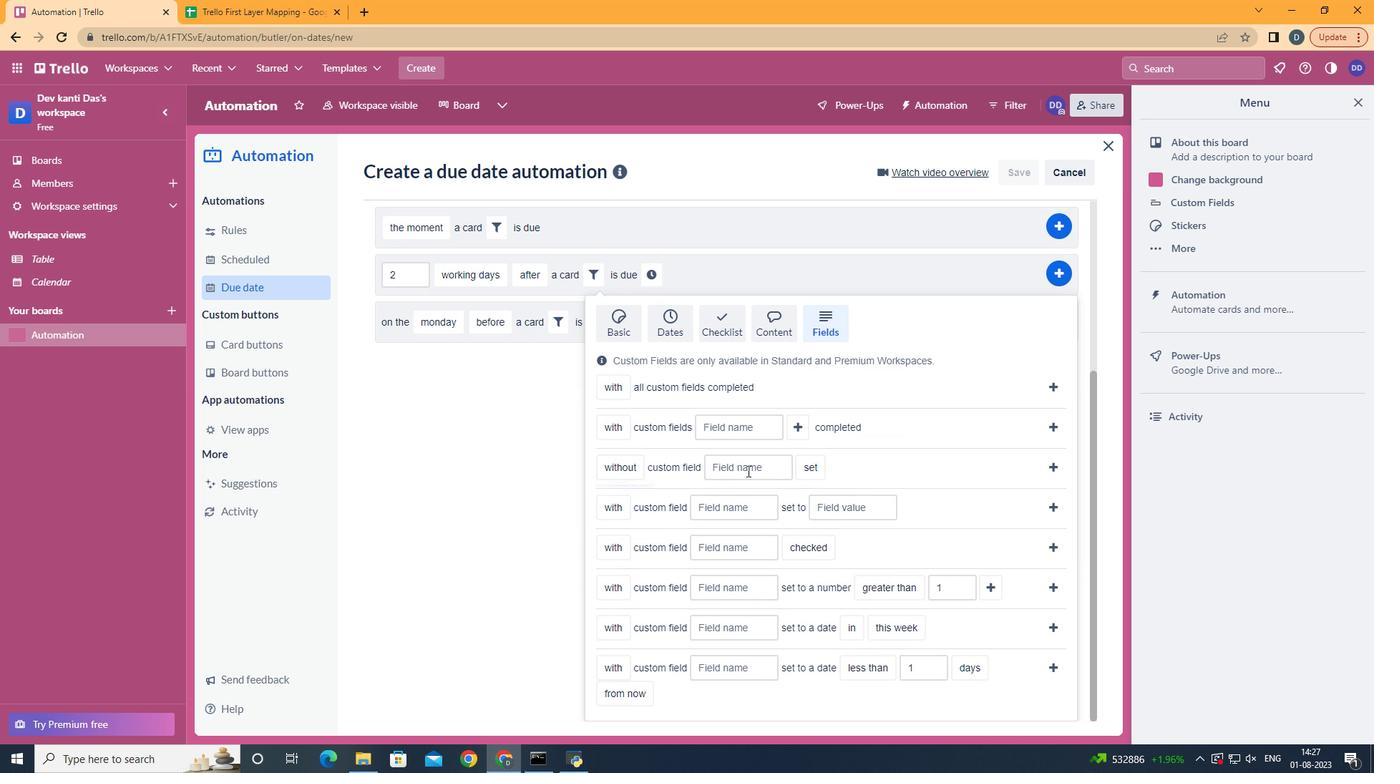 
Action: Key pressed <Key.shift>Resume
Screenshot: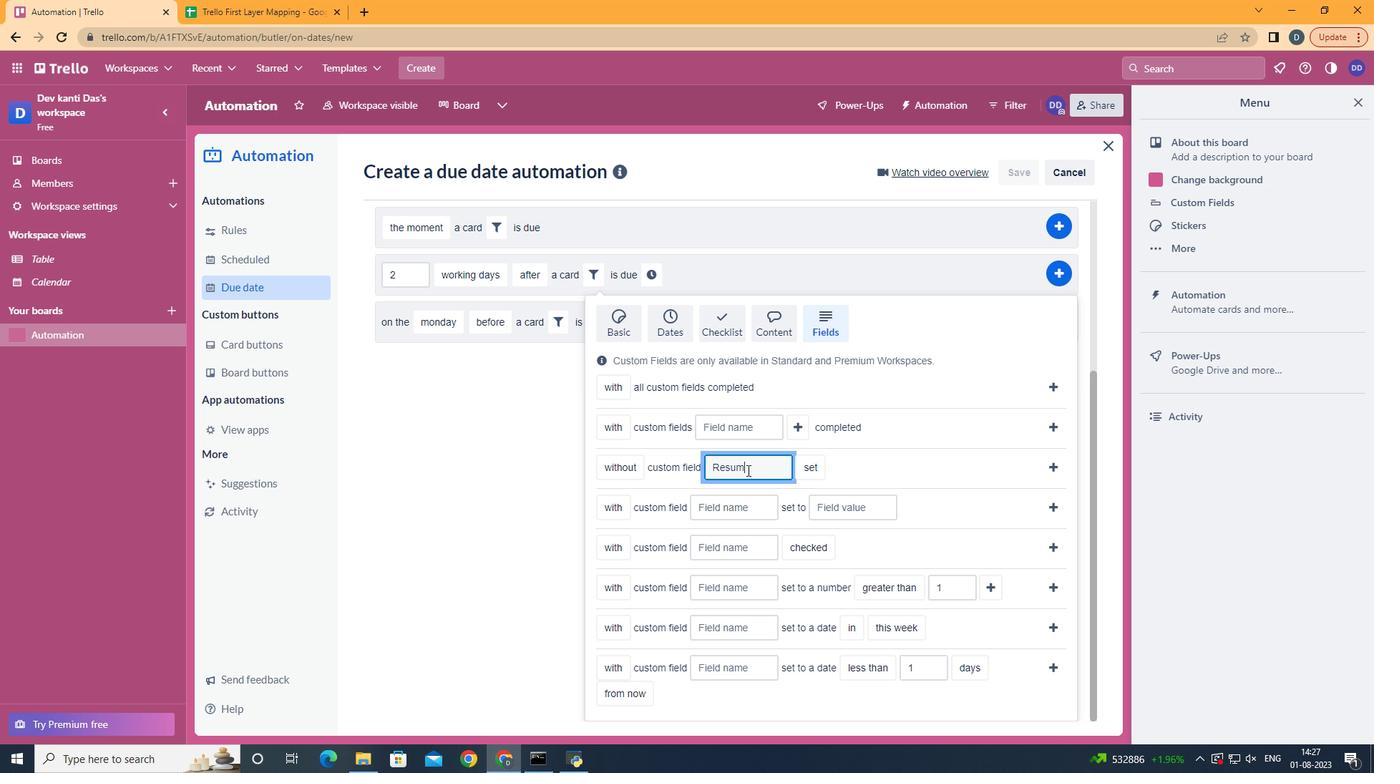 
Action: Mouse moved to (817, 523)
Screenshot: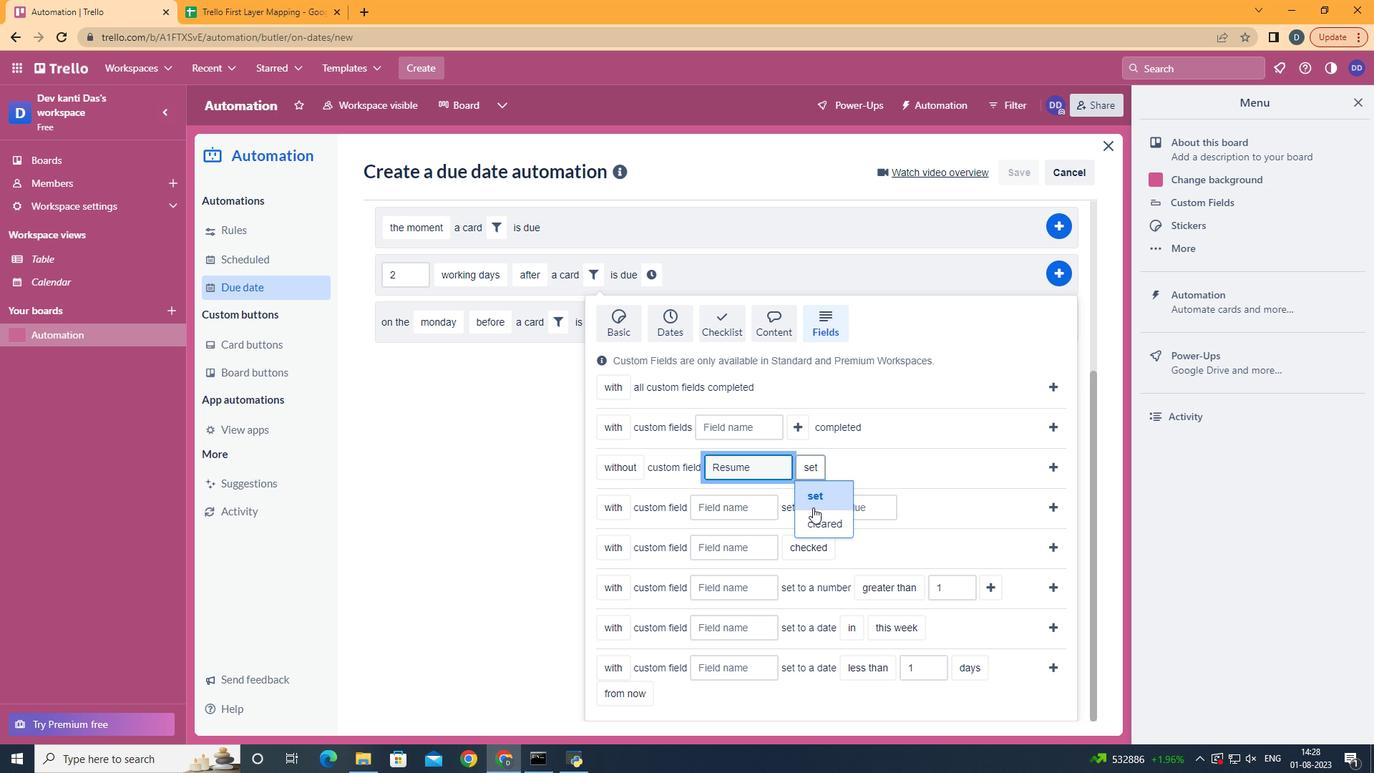 
Action: Mouse pressed left at (817, 523)
Screenshot: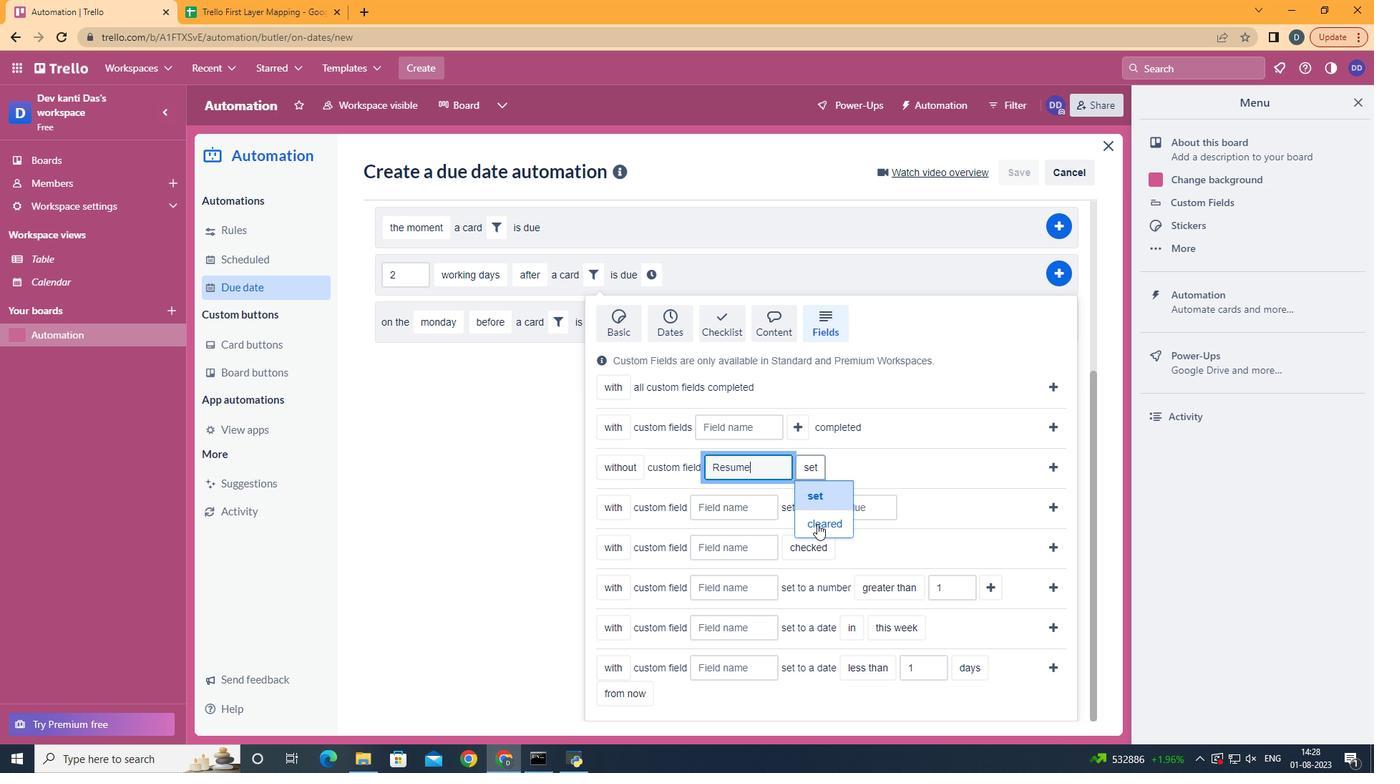 
Action: Mouse moved to (1057, 468)
Screenshot: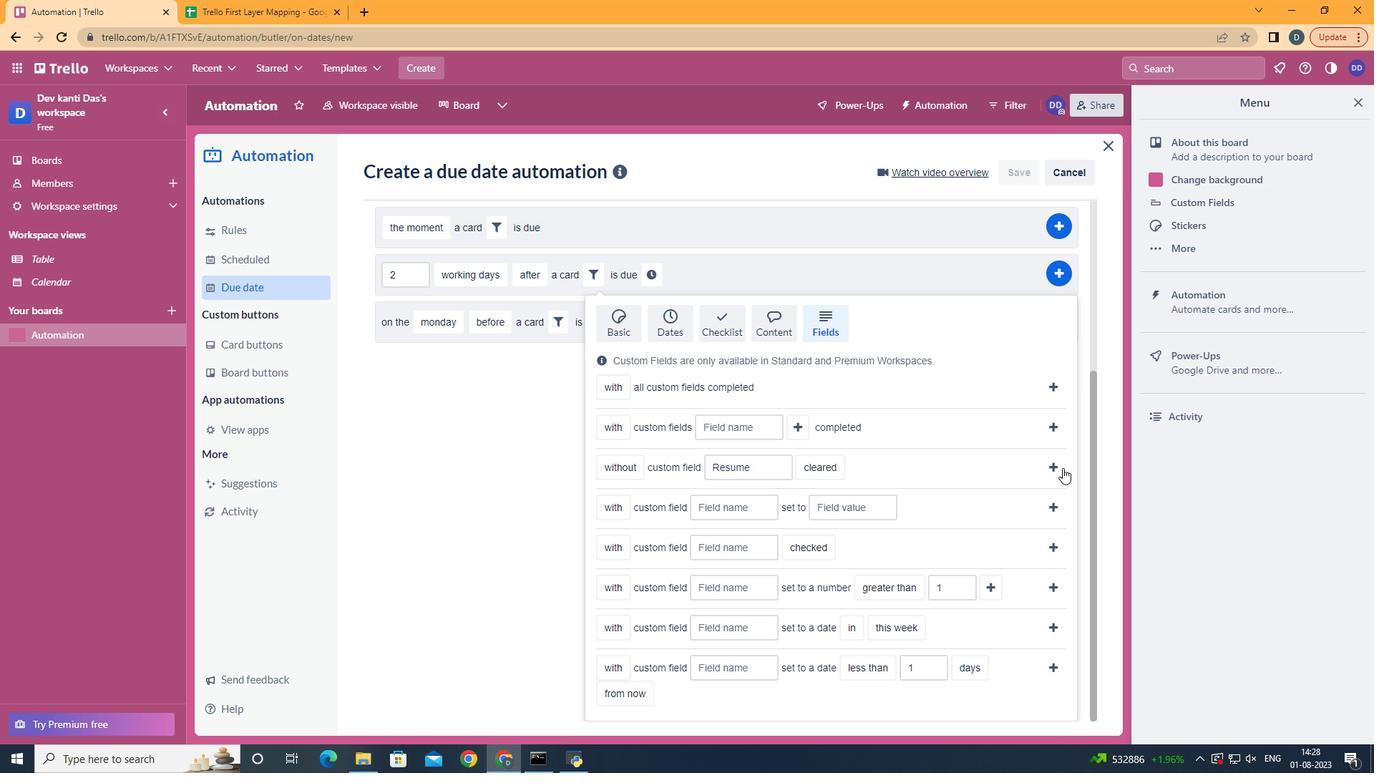 
Action: Mouse pressed left at (1057, 468)
Screenshot: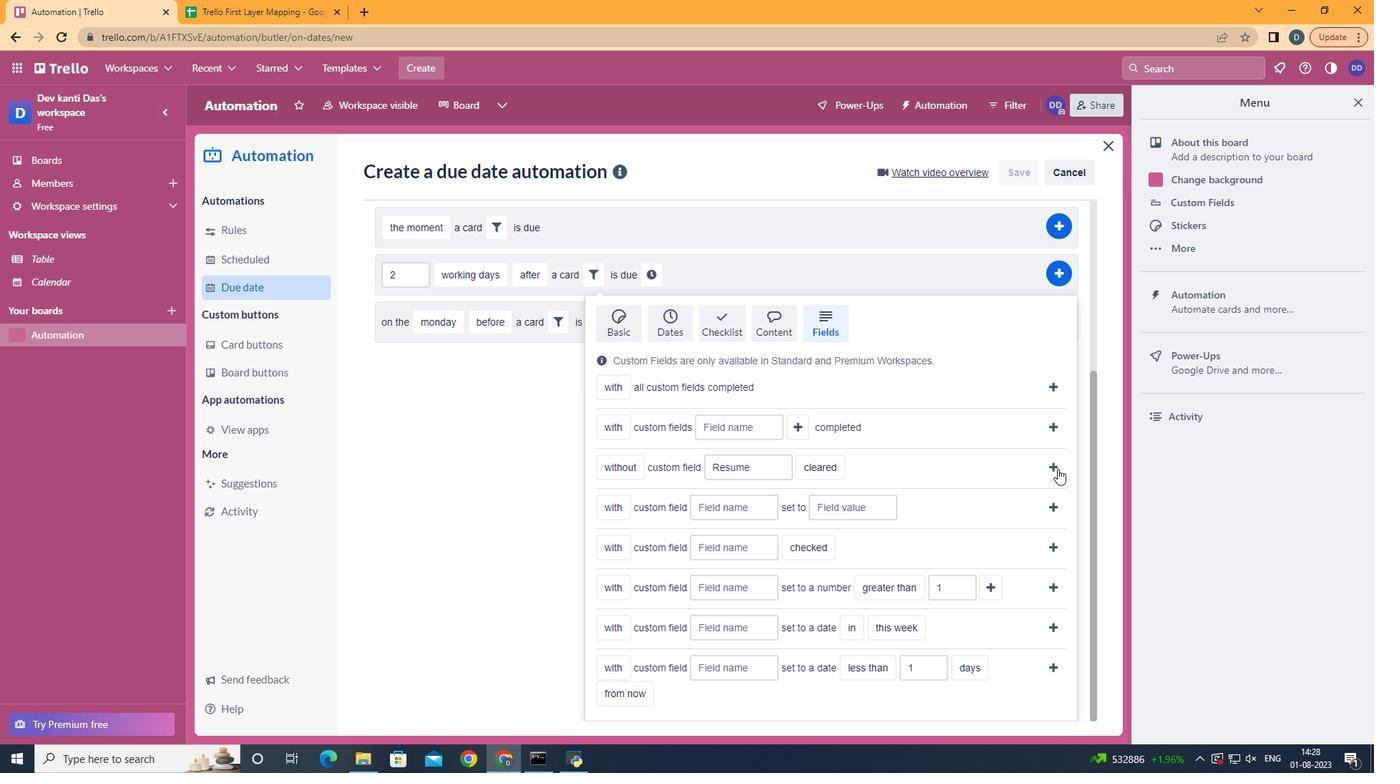 
Action: Mouse moved to (856, 535)
Screenshot: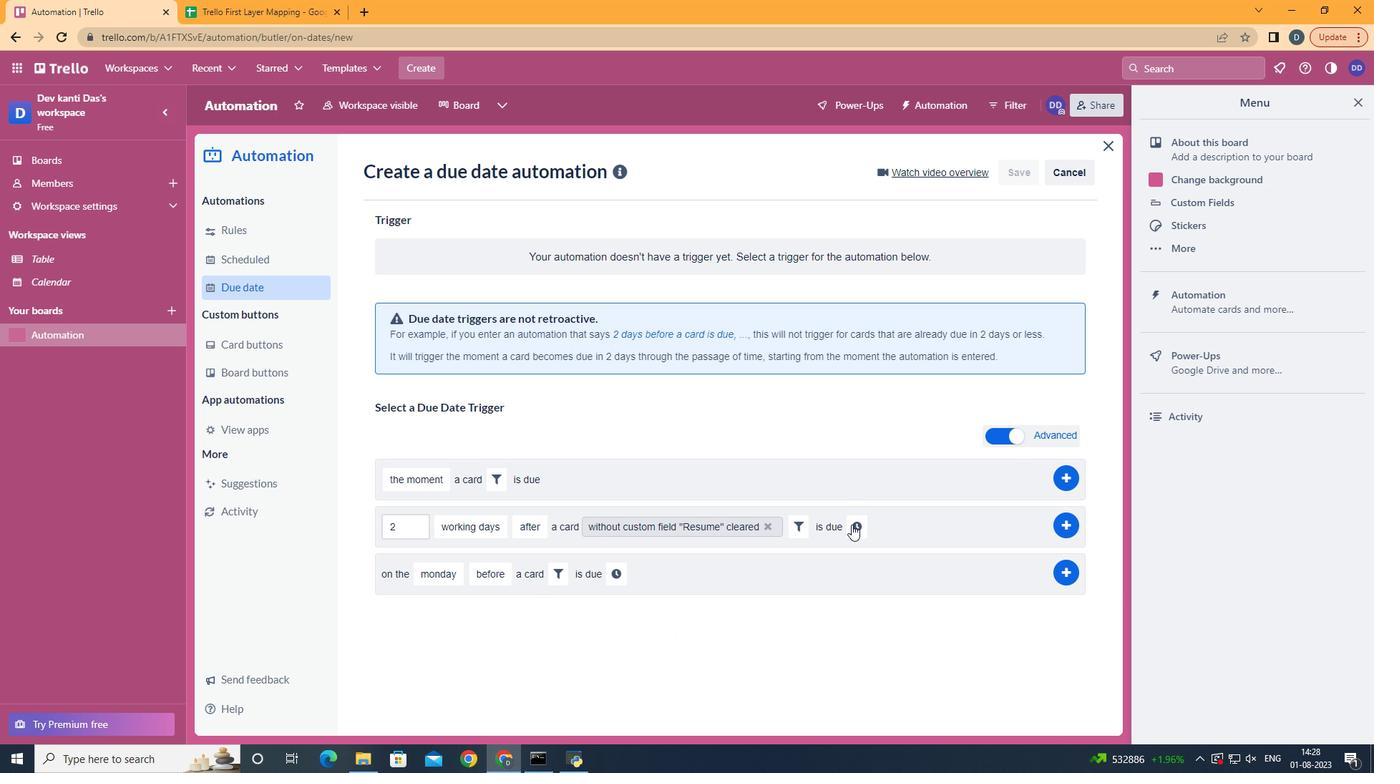 
Action: Mouse pressed left at (856, 535)
Screenshot: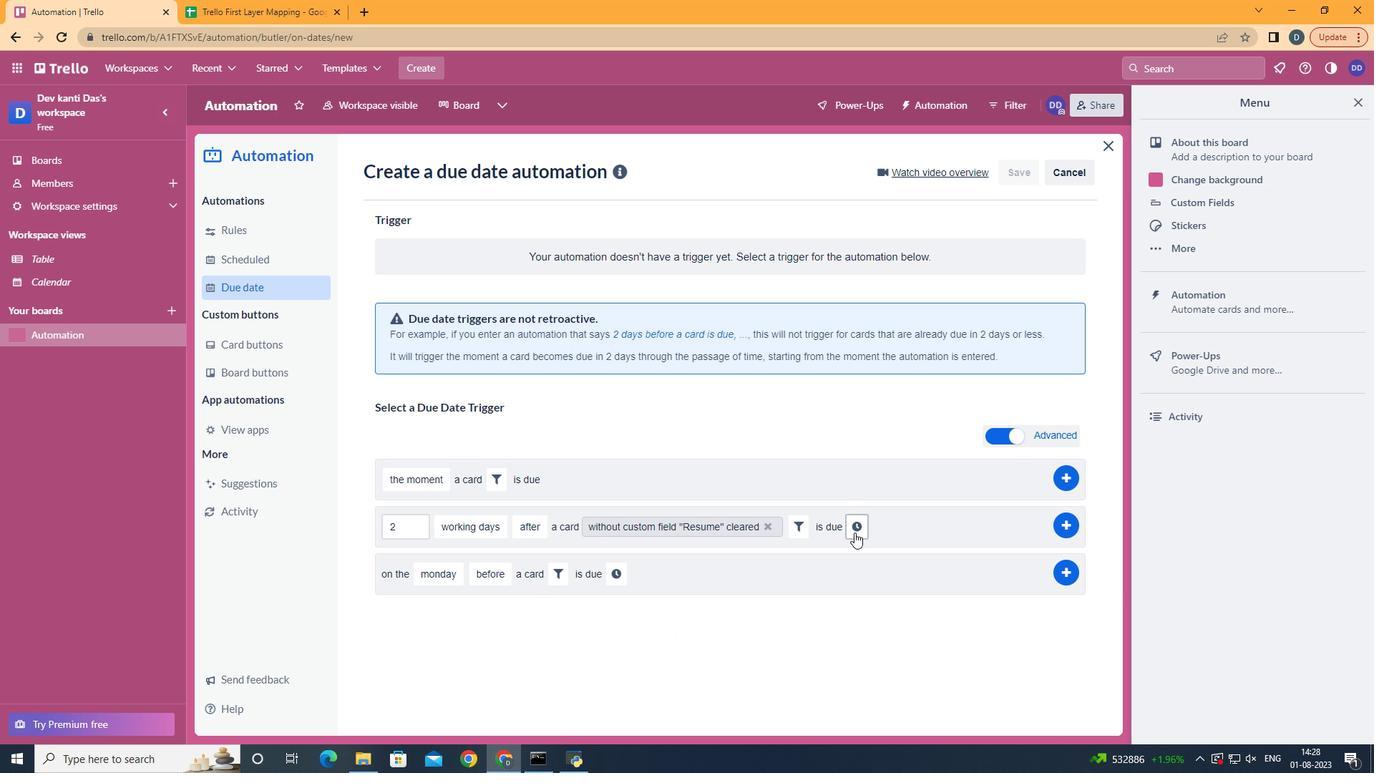 
Action: Mouse moved to (893, 523)
Screenshot: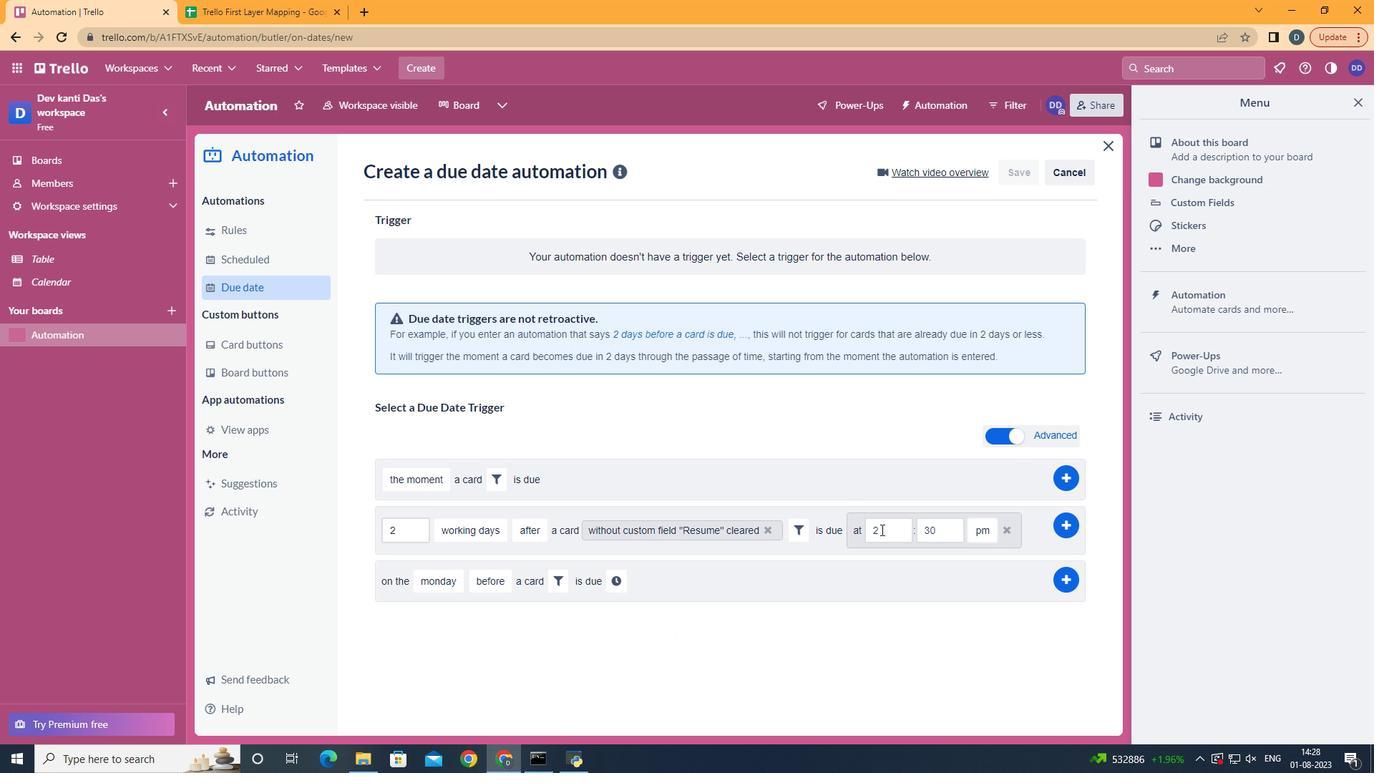 
Action: Mouse pressed left at (893, 523)
Screenshot: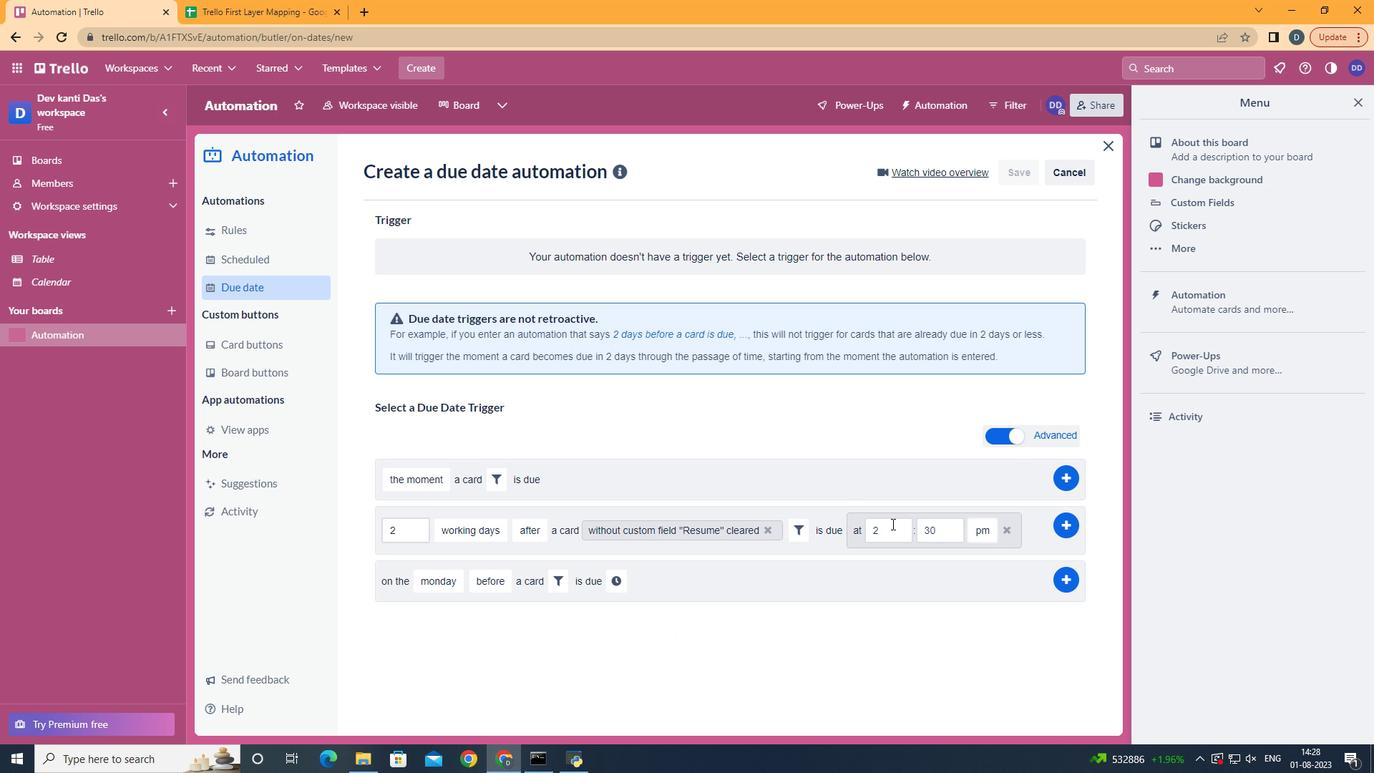 
Action: Key pressed <Key.backspace>11
Screenshot: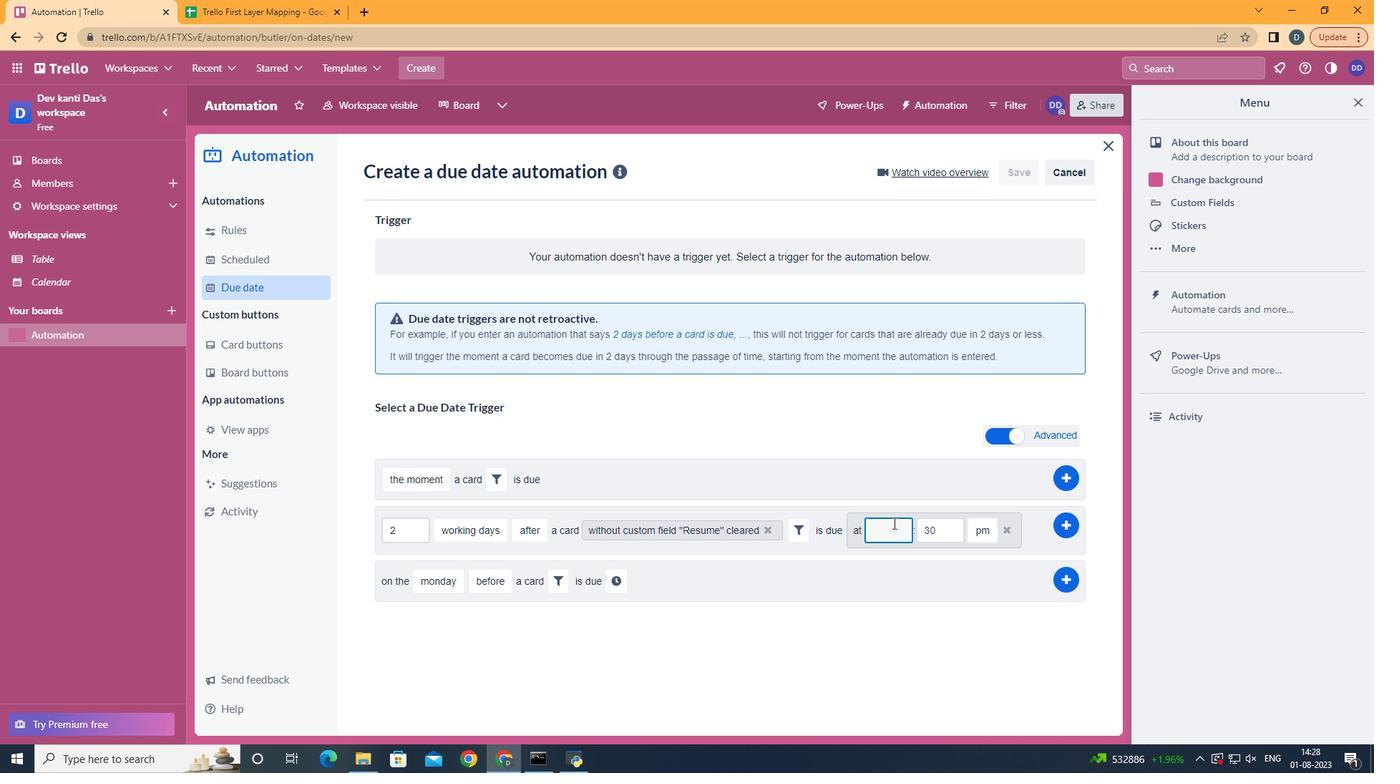 
Action: Mouse moved to (942, 532)
Screenshot: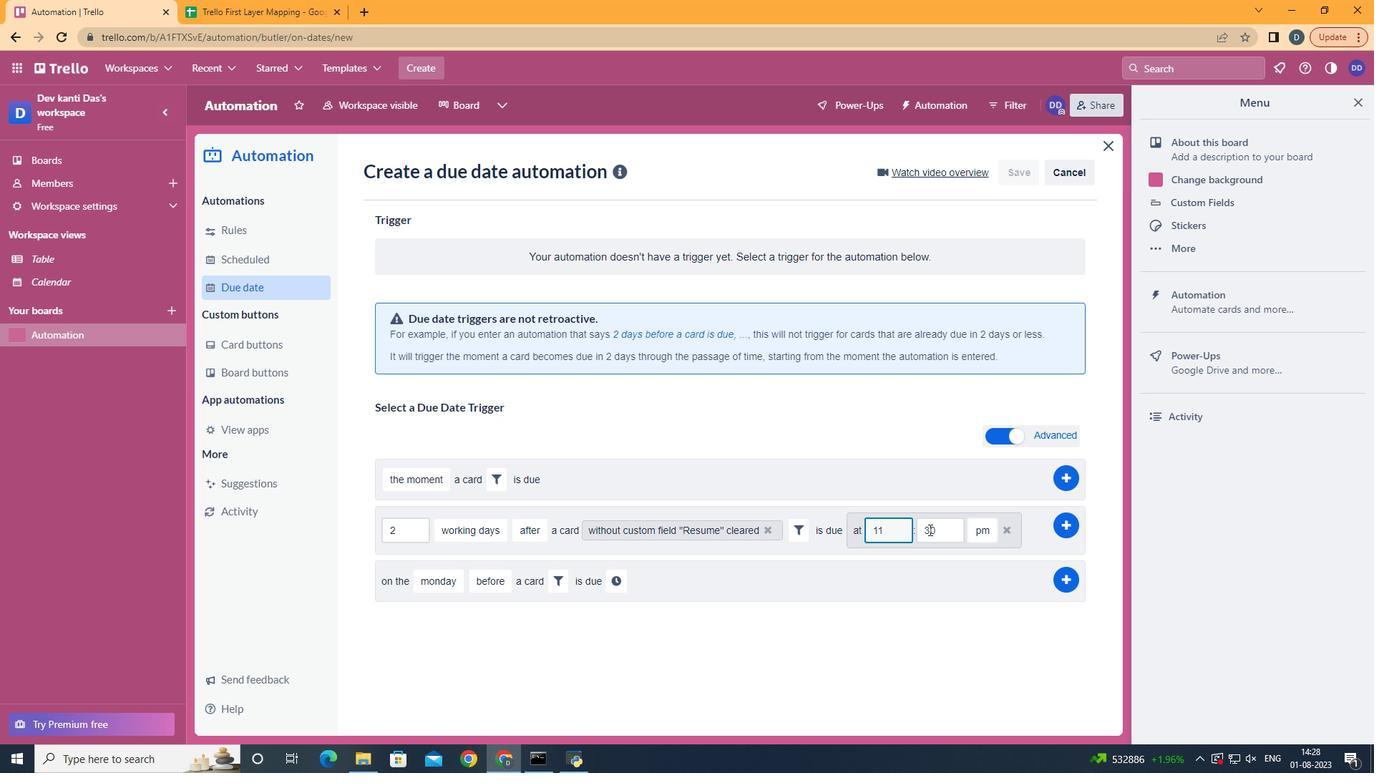 
Action: Mouse pressed left at (942, 532)
Screenshot: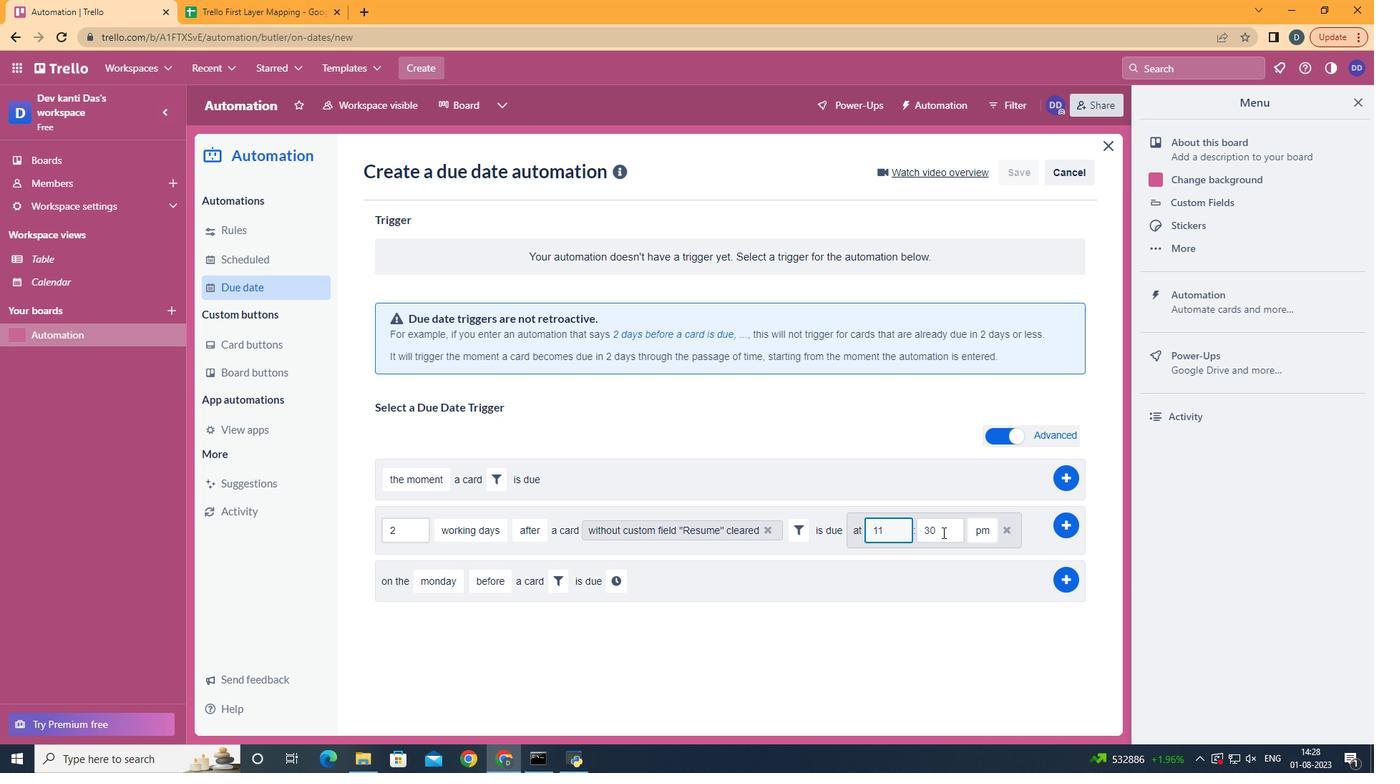 
Action: Key pressed <Key.backspace><Key.backspace>00
Screenshot: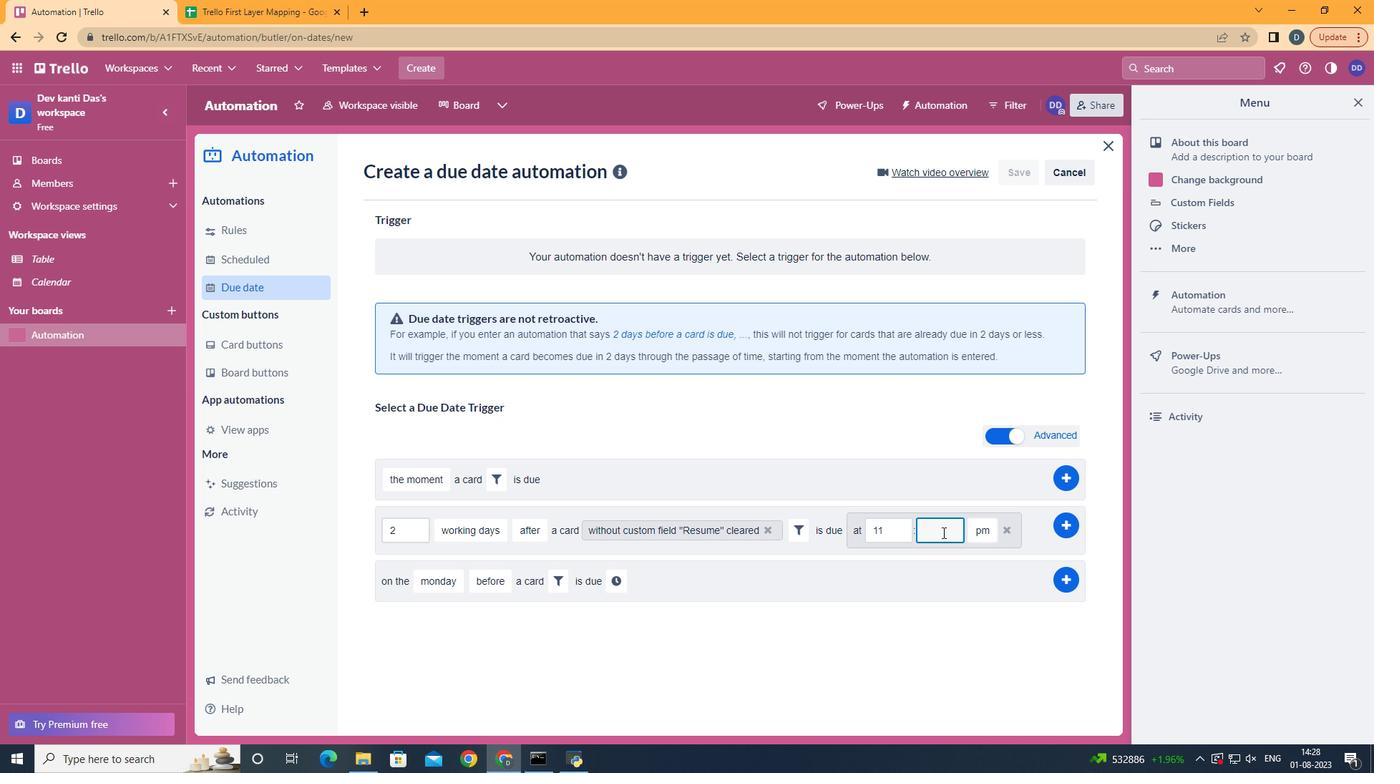 
Action: Mouse moved to (976, 561)
Screenshot: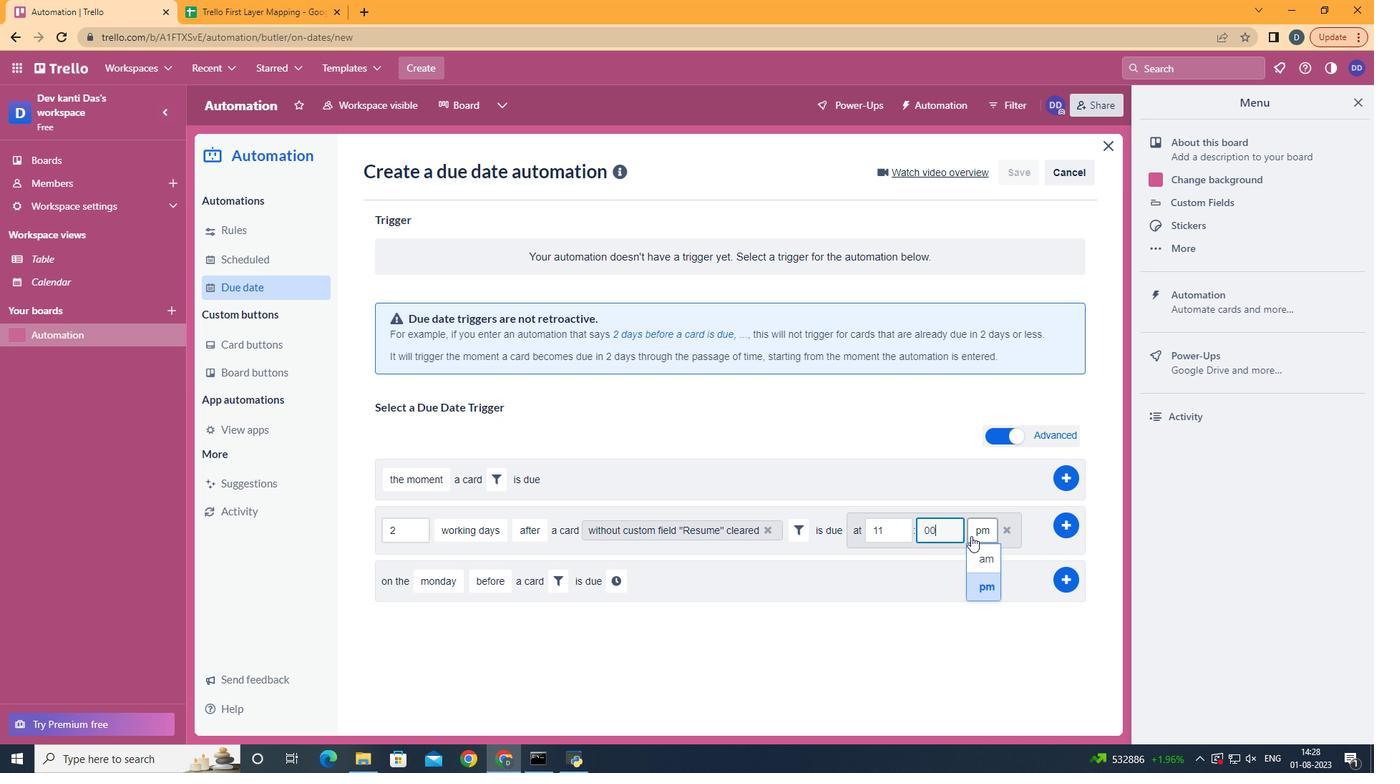 
Action: Mouse pressed left at (976, 561)
Screenshot: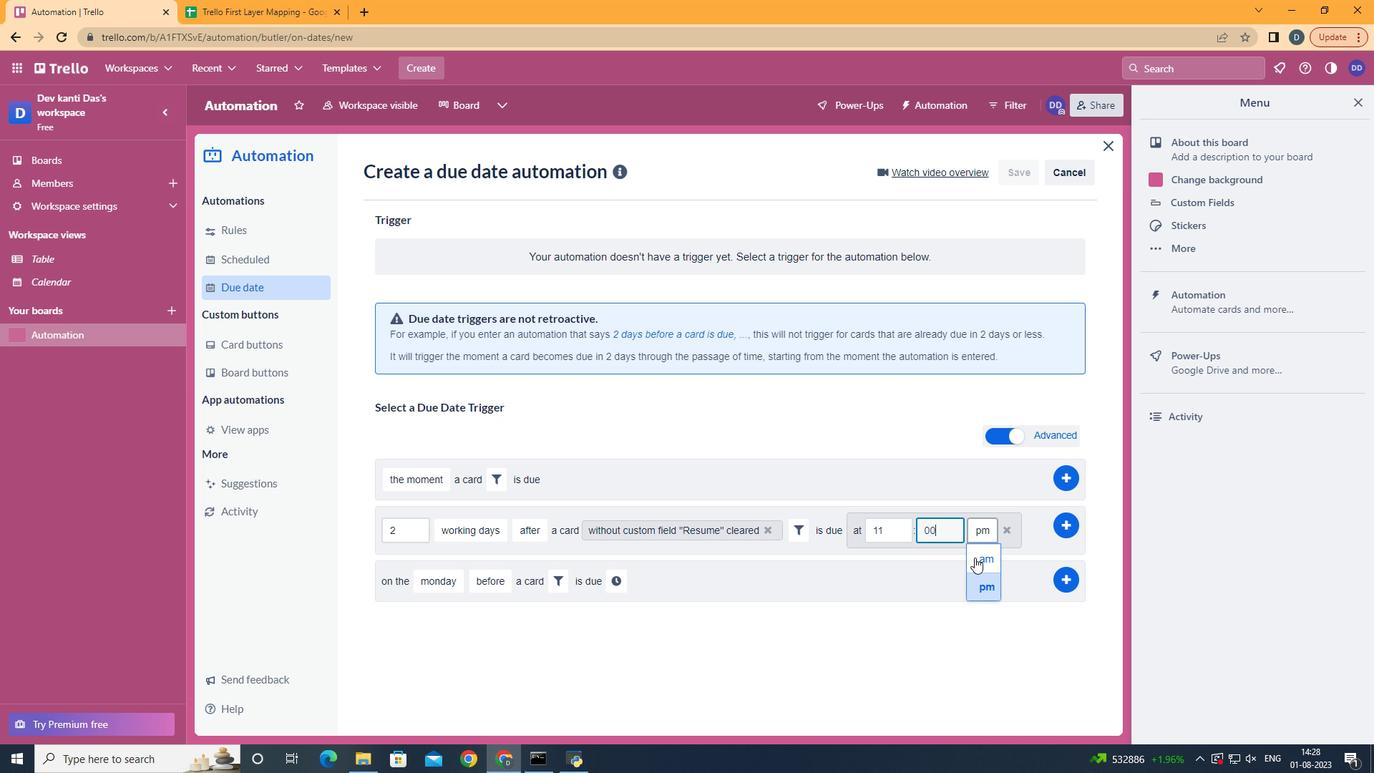 
Action: Mouse moved to (1074, 528)
Screenshot: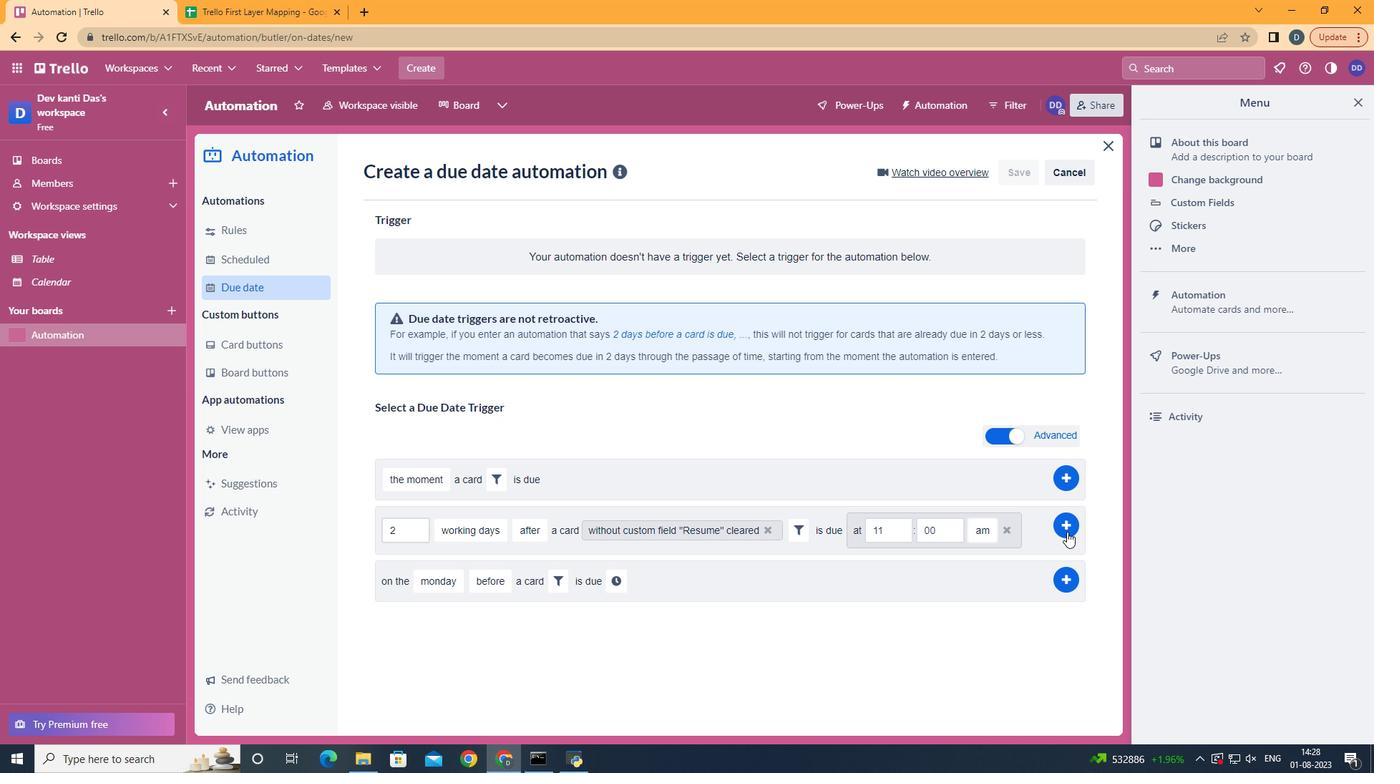 
Action: Mouse pressed left at (1074, 528)
Screenshot: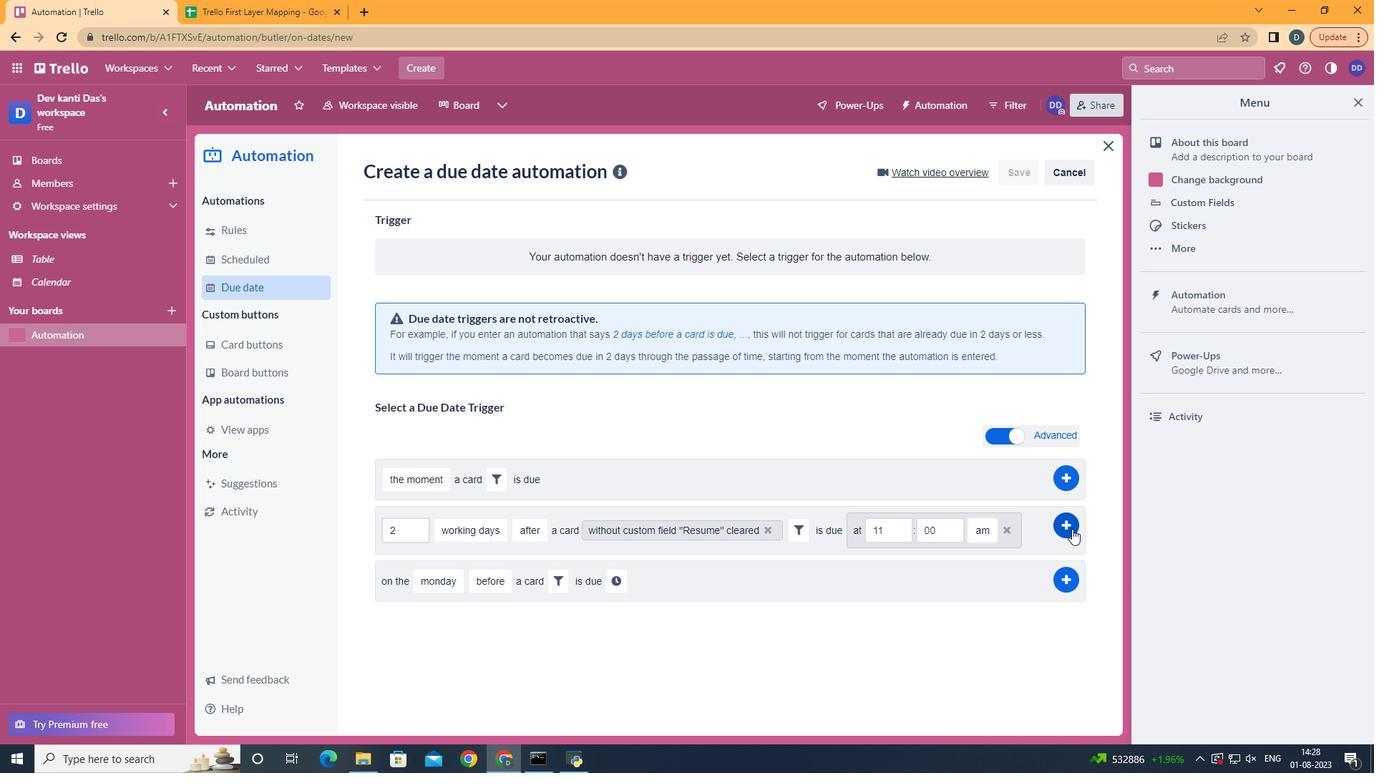 
Action: Mouse moved to (632, 378)
Screenshot: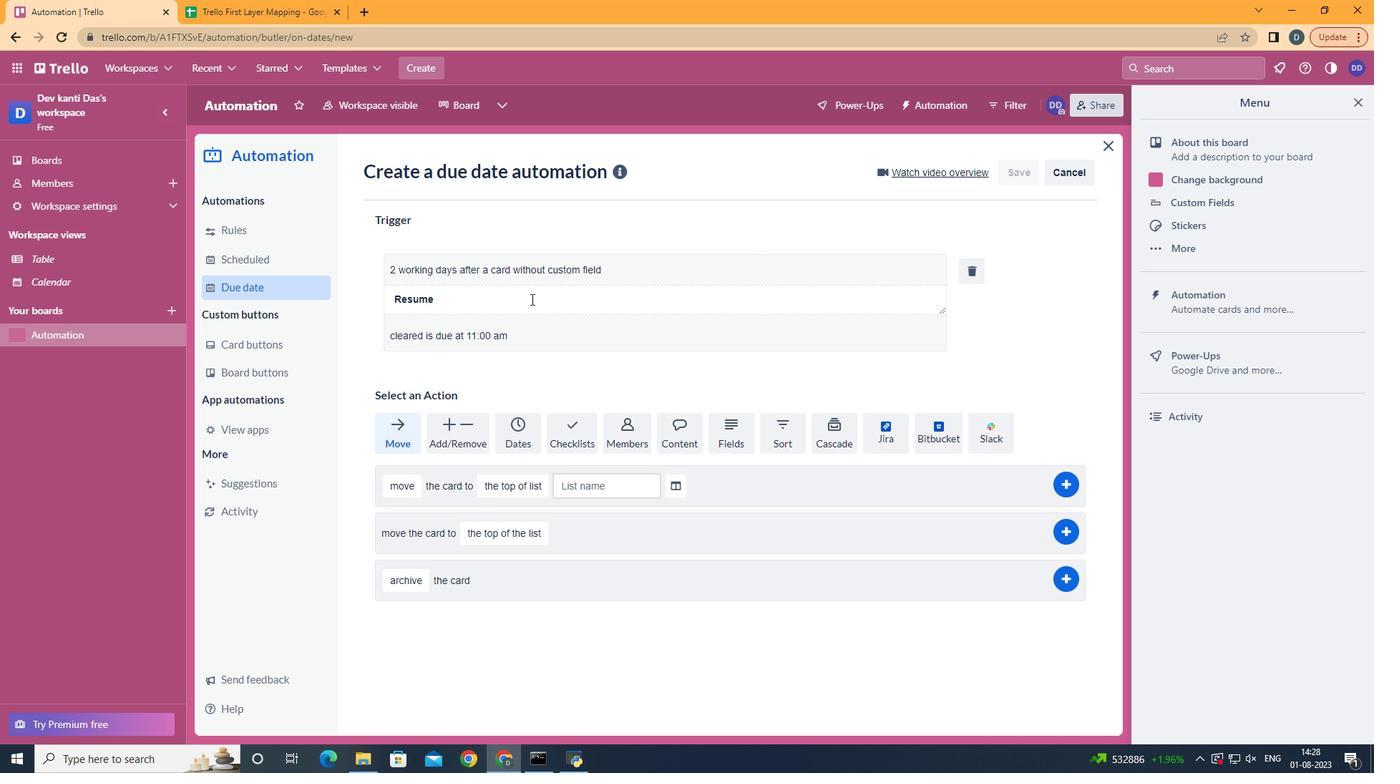 
